 Task: Open a blank google sheet and write heading  Quantum Sales. Add 10 people name  'William Wilson, Isabella Robinson, James Taylor, Charlotte Clark, Michael Walker, Amelia Wright, Matthew Turner, Harper Hall, Joseph Phillips, Abigail Adams'Item code in between  1001-1098. Product range in between  5000-20000. Add Products   Calvin Klein, Tommy Hilfiger T-shirt, Armani Bag, Burberry Shoe, Levi's T-shirt, Under Armour, Vans Shoe, Converse Shoe, Timberland Shoe, Skechers Shoe.Choose quantity  5 to 10 commission 2 percent Total Add Amount. Save page  Quantum Sales log   book
Action: Mouse moved to (374, 147)
Screenshot: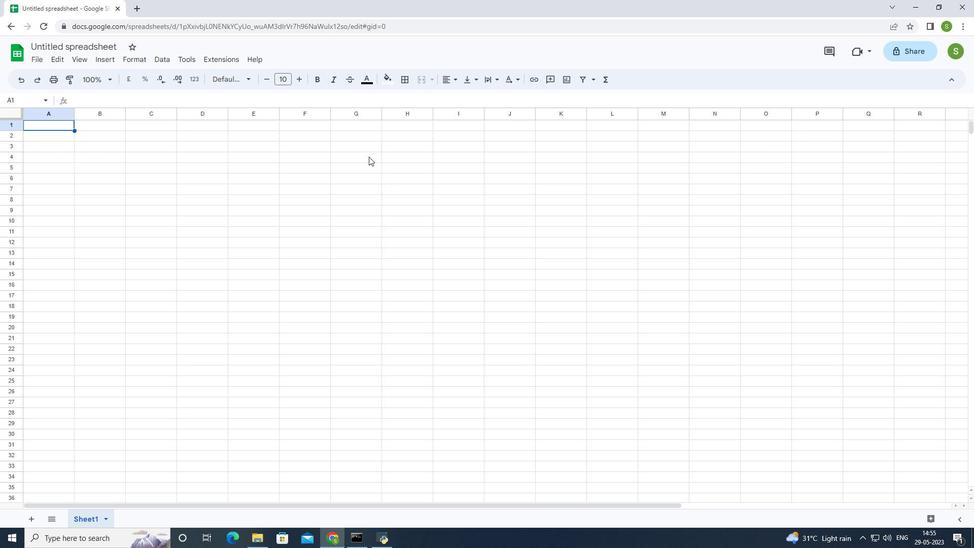 
Action: Mouse pressed left at (374, 147)
Screenshot: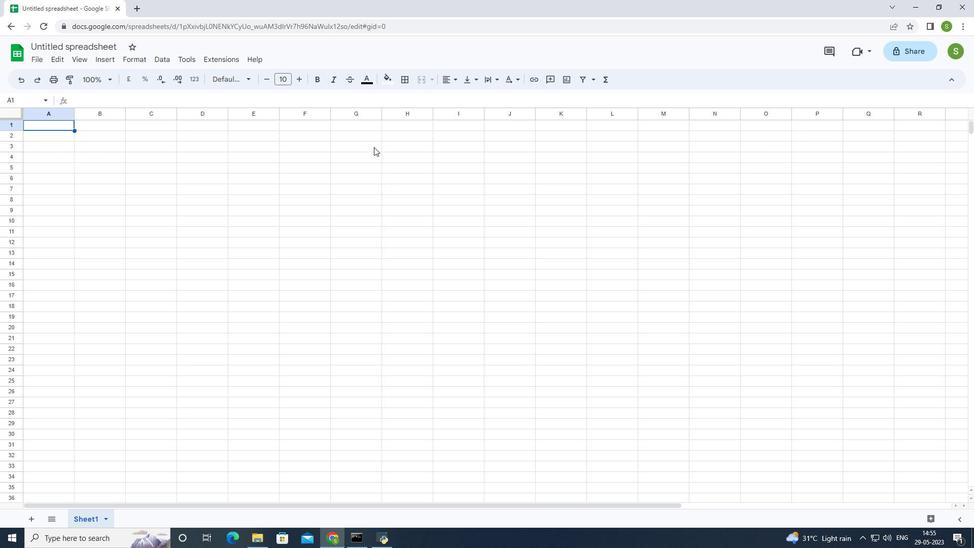 
Action: Mouse moved to (377, 141)
Screenshot: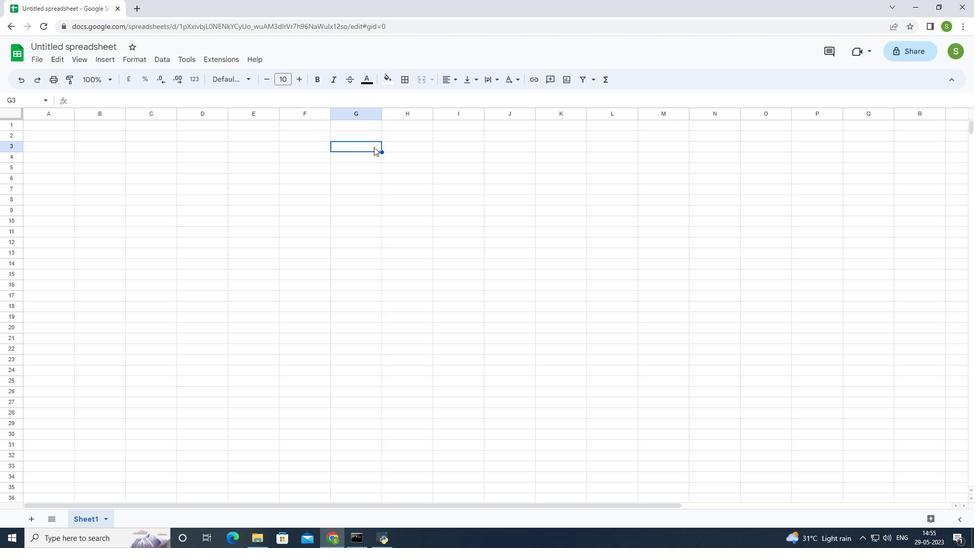
Action: Key pressed <Key.shift>Quantum<Key.space><Key.shift>Sales
Screenshot: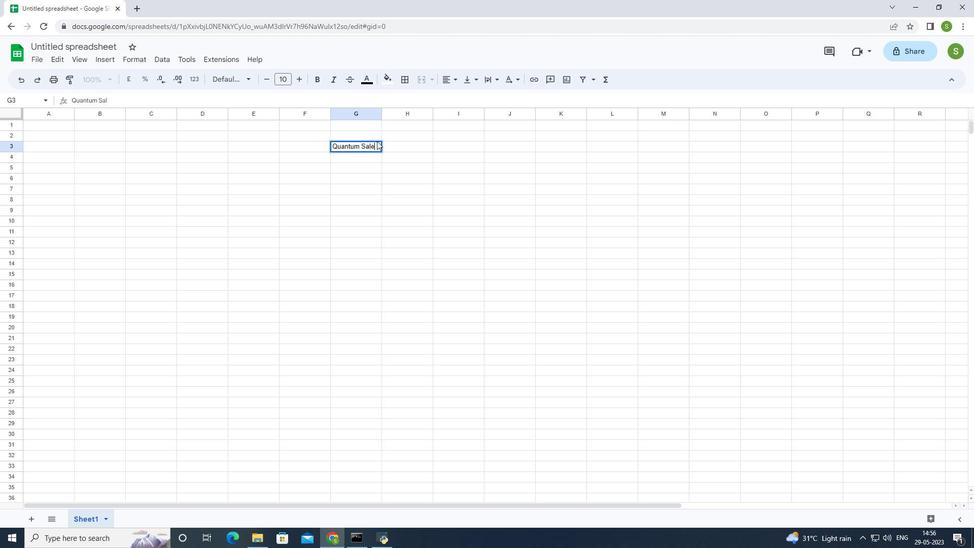 
Action: Mouse moved to (250, 159)
Screenshot: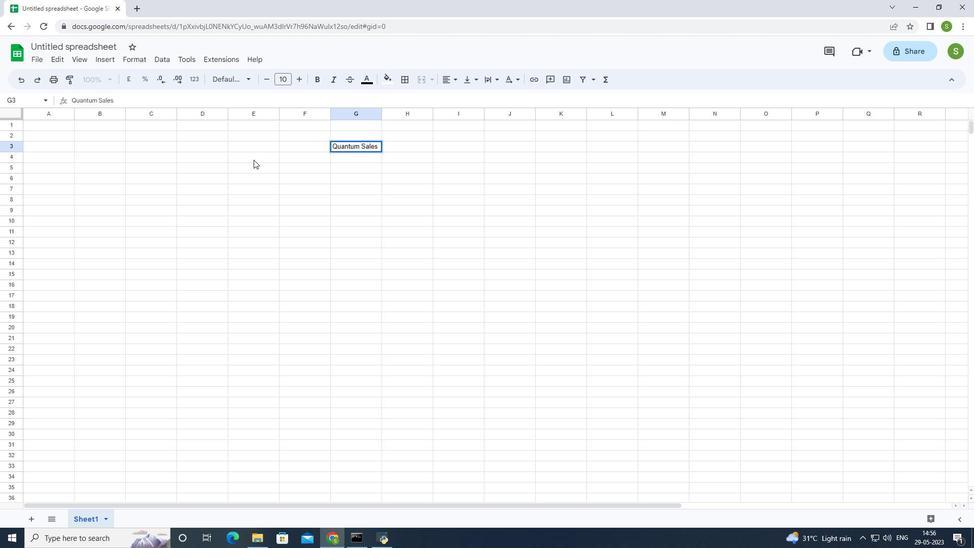 
Action: Mouse pressed left at (250, 159)
Screenshot: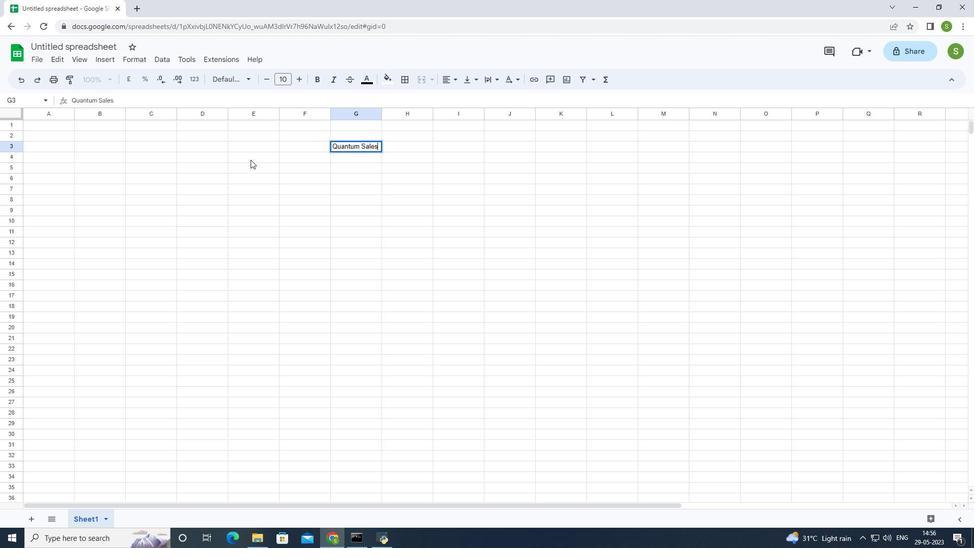 
Action: Mouse moved to (271, 160)
Screenshot: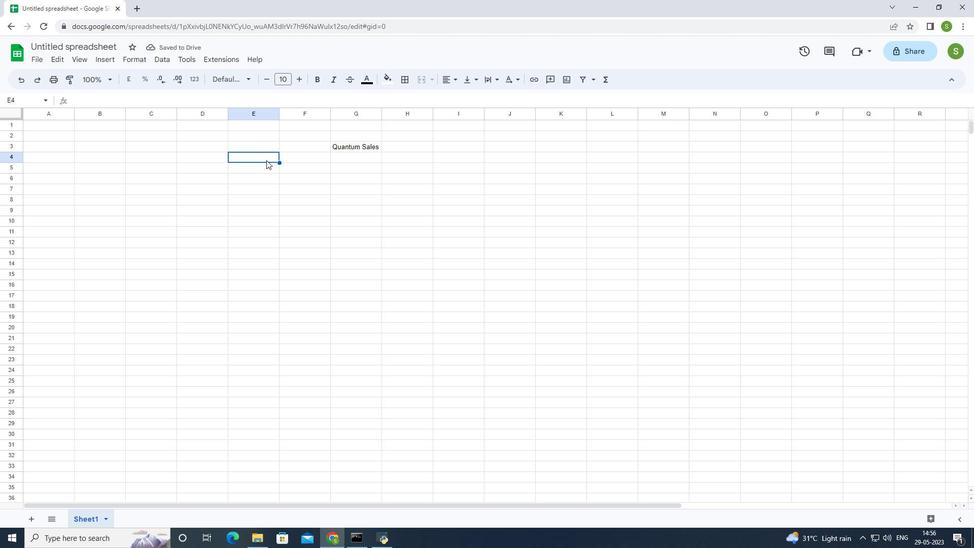 
Action: Key pressed <Key.shift>Na,<Key.backspace>me<Key.enter><Key.shift>William<Key.space><Key.shift>Wilson<Key.enter><Key.shift><Key.shift><Key.shift><Key.shift><Key.shift><Key.shift><Key.shift><Key.shift><Key.shift><Key.shift><Key.shift><Key.shift><Key.shift>Isabella<Key.space><Key.shift>Robinson<Key.enter><Key.shift><Key.shift><Key.shift><Key.shift><Key.shift><Key.shift><Key.shift>James<Key.space><Key.shift>Taylor<Key.enter><Key.shift>Charlotte<Key.space><Key.shift>Clark<Key.enter><Key.shift>Michael<Key.space><Key.shift>walker<Key.enter><Key.shift><Key.shift><Key.shift><Key.shift><Key.shift><Key.shift><Key.shift><Key.shift><Key.shift><Key.shift><Key.shift><Key.shift><Key.shift><Key.shift><Key.shift><Key.shift><Key.shift><Key.shift><Key.shift><Key.shift><Key.shift><Key.shift><Key.shift><Key.shift><Key.shift><Key.shift><Key.shift><Key.shift><Key.shift><Key.shift>Amelia<Key.space><Key.shift>wright<Key.enter><Key.space><Key.shift>Mattew<Key.space><Key.shift>Turner<Key.enter><Key.shift>Harper<Key.space><Key.shift>hall<Key.enter><Key.shift>Joseph<Key.space><Key.shift>Philo<Key.backspace>lips<Key.enter><Key.shift><Key.shift><Key.shift>Abigail<Key.space><Key.shift>Adams
Screenshot: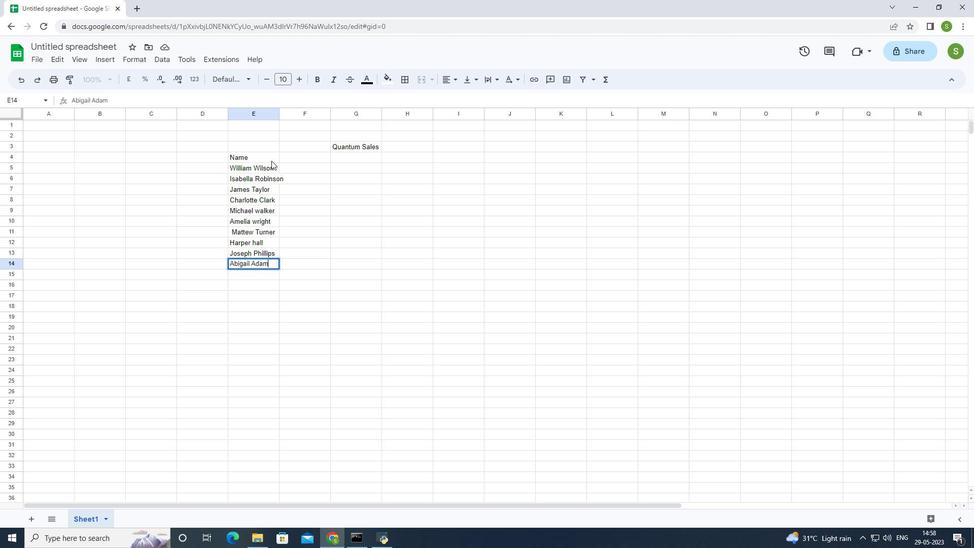 
Action: Mouse moved to (316, 155)
Screenshot: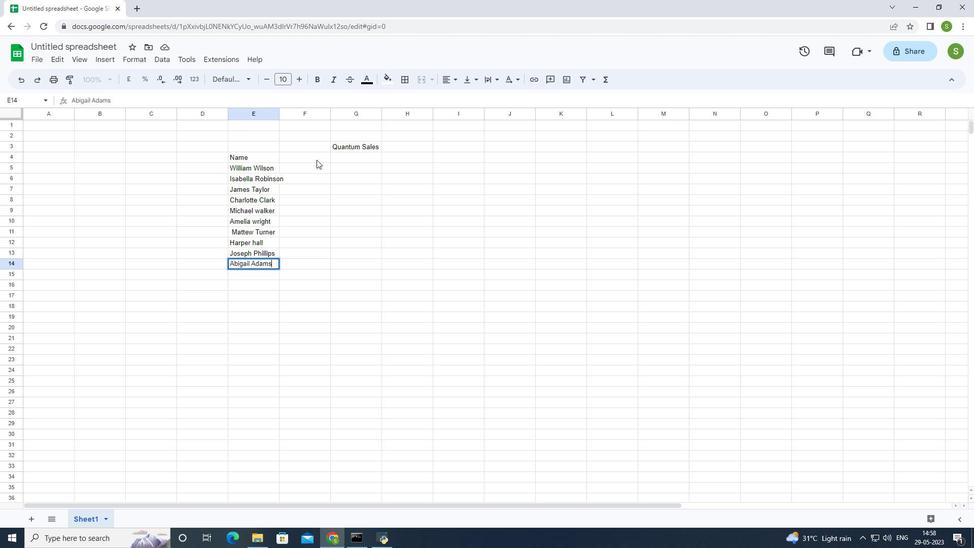 
Action: Mouse pressed left at (316, 155)
Screenshot: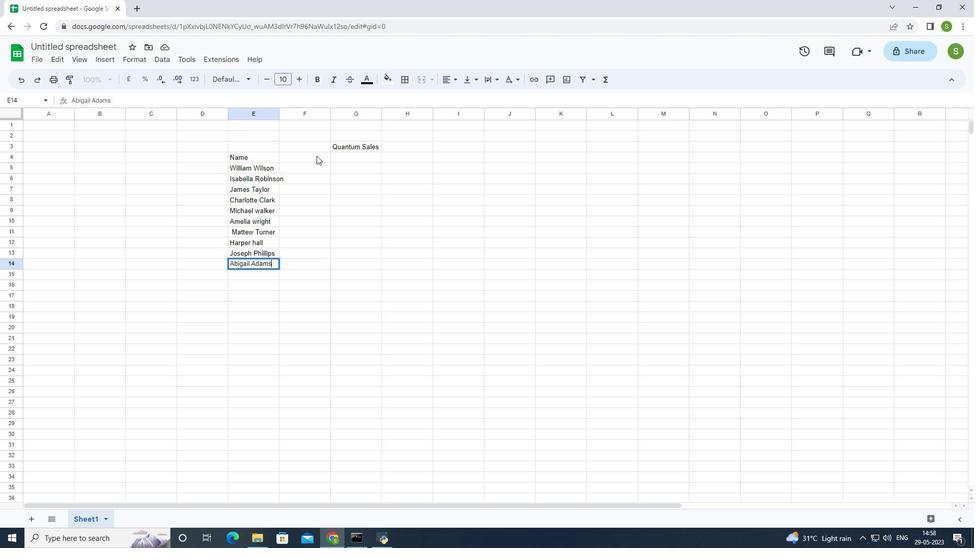 
Action: Mouse moved to (352, 157)
Screenshot: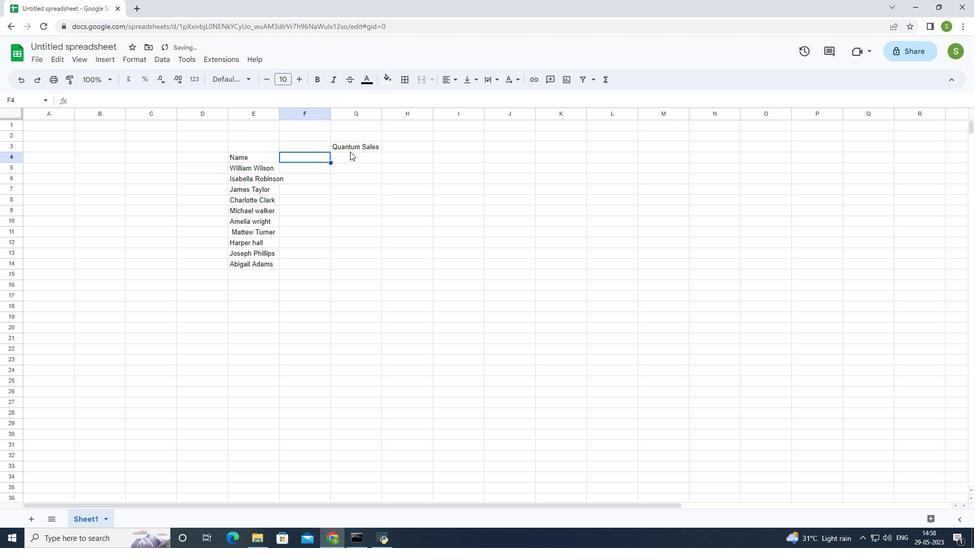 
Action: Key pressed <Key.shift><Key.shift>Iteams<Key.enter>1000<Key.backspace>1<Key.enter>1068<Key.backspace><Key.backspace>67<Key.enter>1088<Key.enter>1087<Key.enter>1065<Key.enter>1045<Key.enter>1047<Key.enter>1076<Key.enter>15<Key.backspace>088<Key.enter>1098<Key.enter>
Screenshot: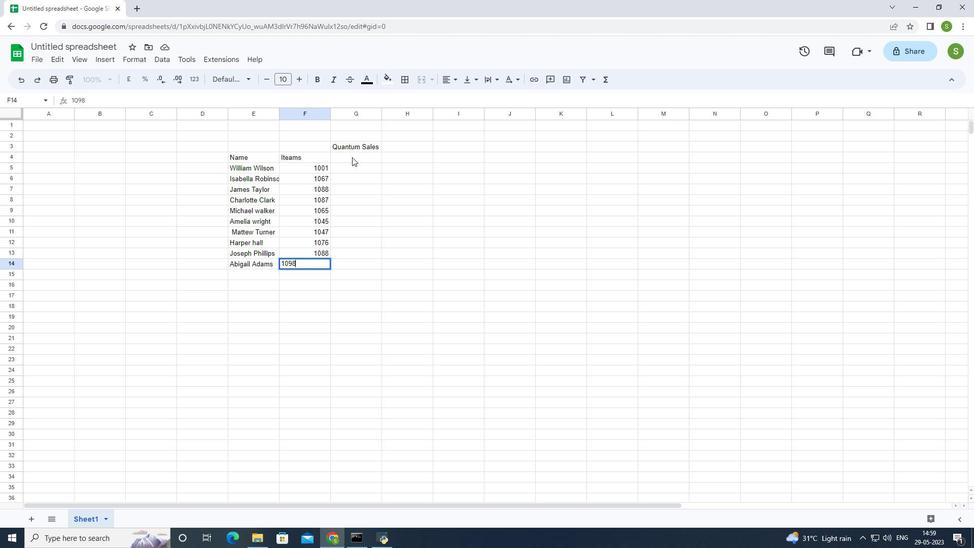 
Action: Mouse moved to (339, 155)
Screenshot: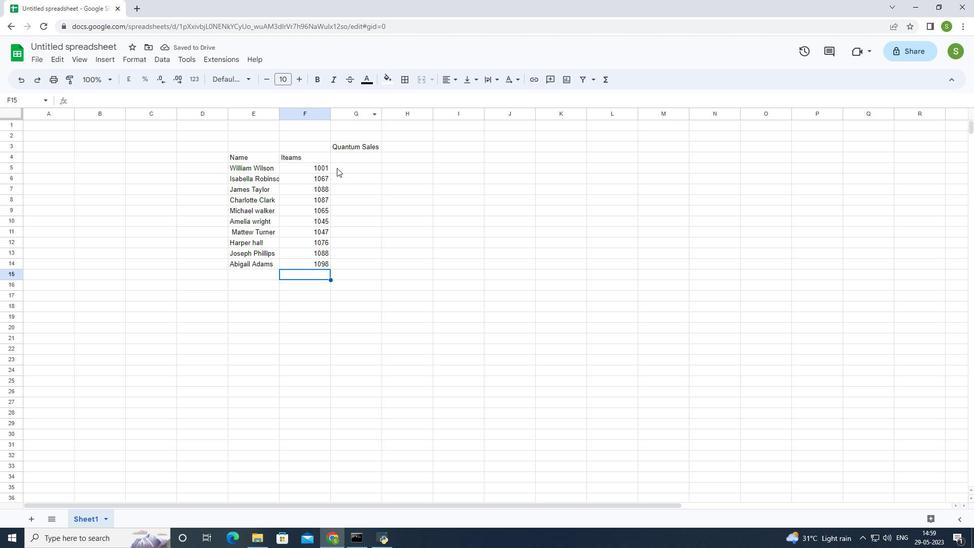 
Action: Mouse pressed left at (339, 155)
Screenshot: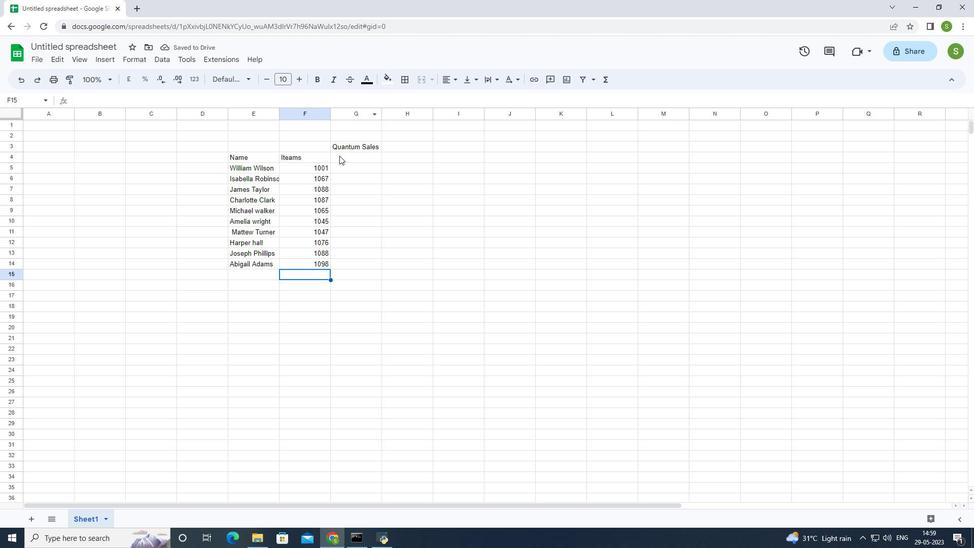 
Action: Mouse moved to (373, 151)
Screenshot: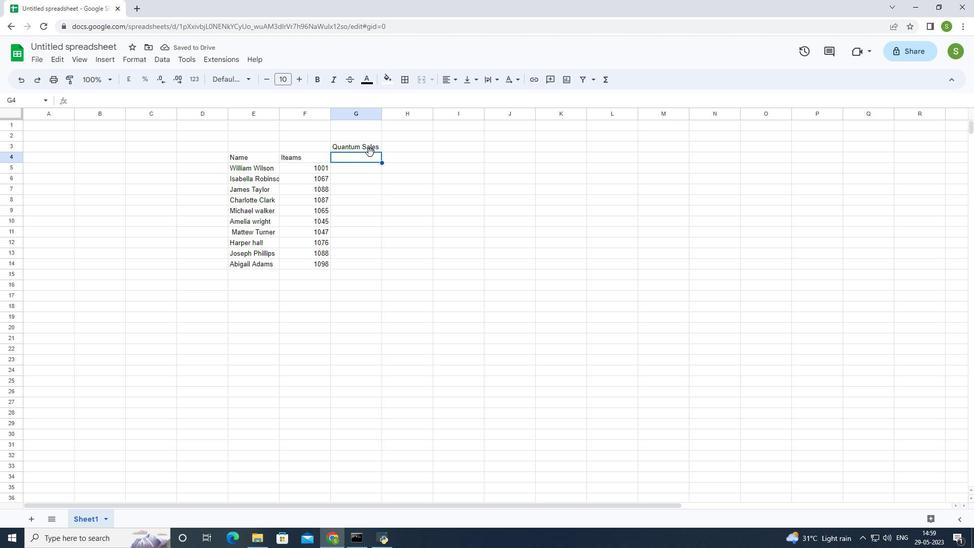 
Action: Key pressed <Key.shift>Product<Key.space><Key.shift>Range<Key.enter>5000<Key.enter>9000<Key.enter>5678<Key.enter>8765<Key.enter>9766<Key.enter>
Screenshot: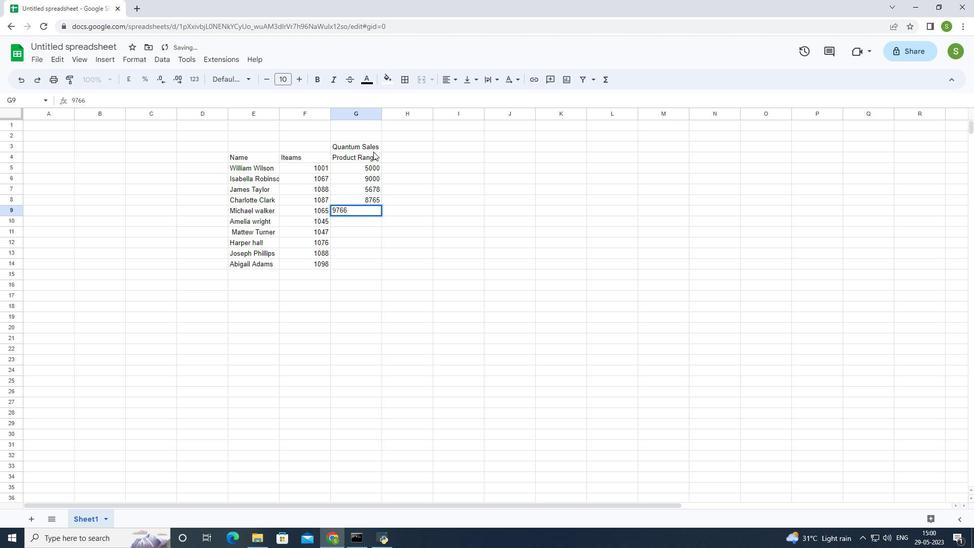 
Action: Mouse moved to (373, 204)
Screenshot: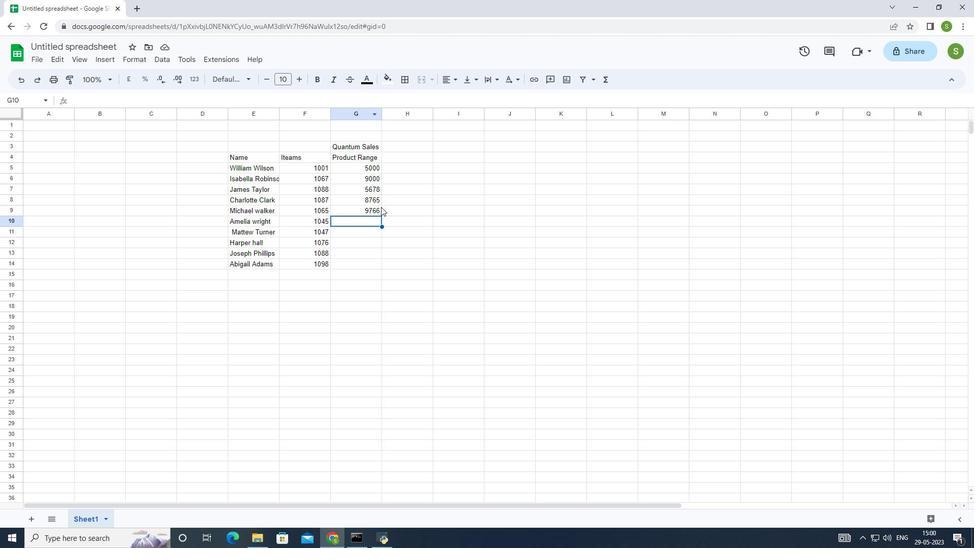 
Action: Key pressed 8
Screenshot: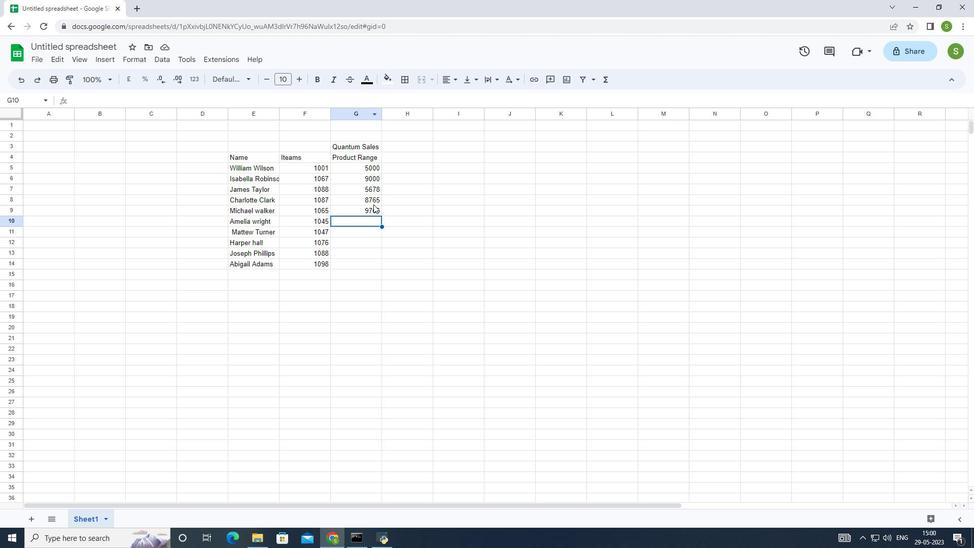 
Action: Mouse moved to (373, 204)
Screenshot: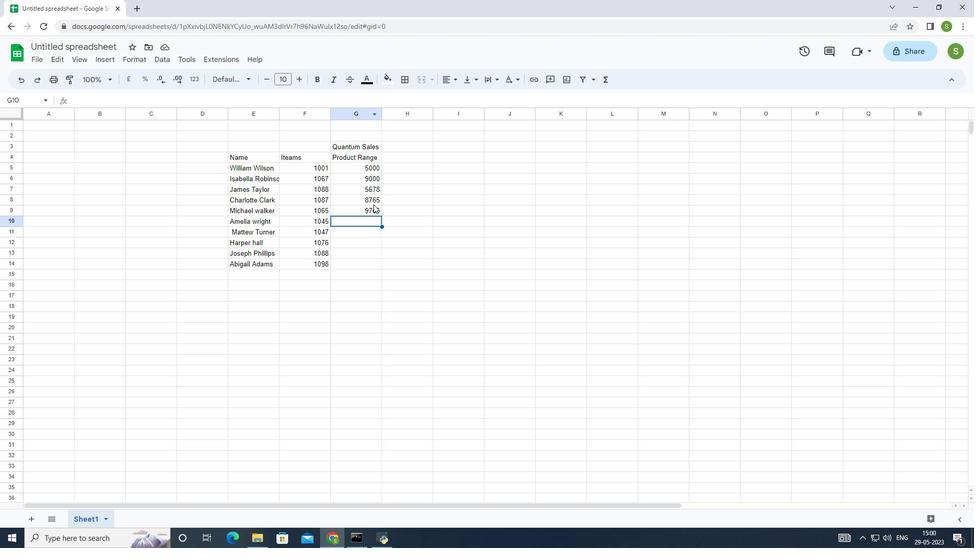 
Action: Key pressed 8
Screenshot: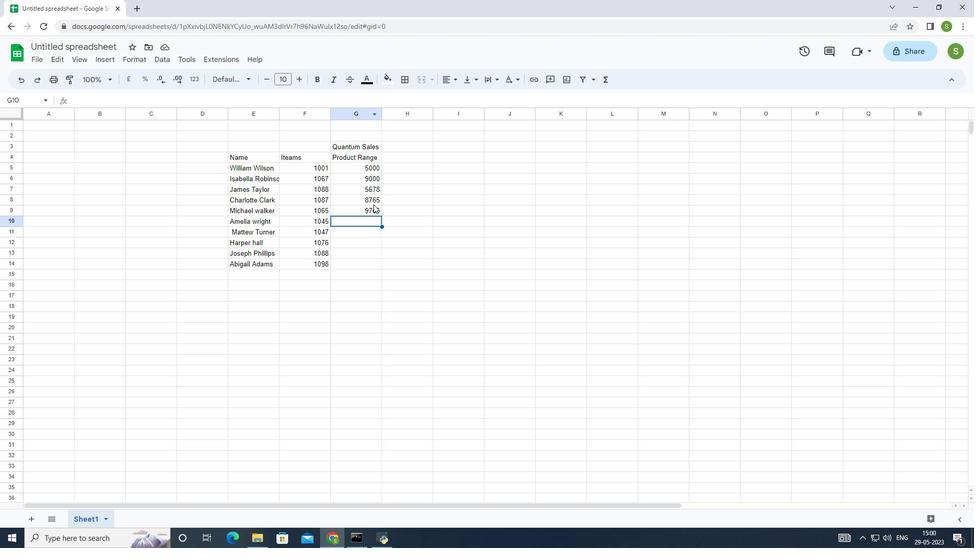
Action: Mouse moved to (373, 208)
Screenshot: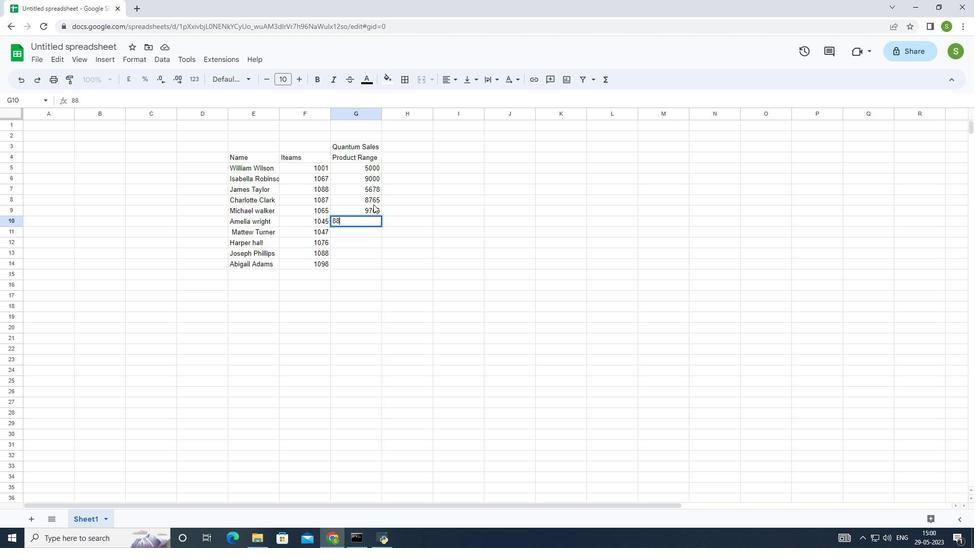 
Action: Key pressed 8
Screenshot: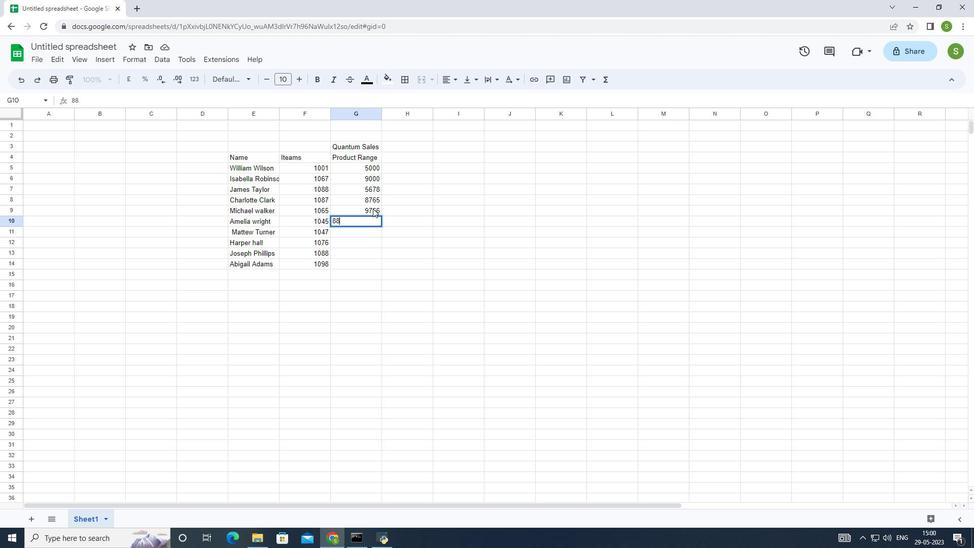 
Action: Mouse moved to (361, 245)
Screenshot: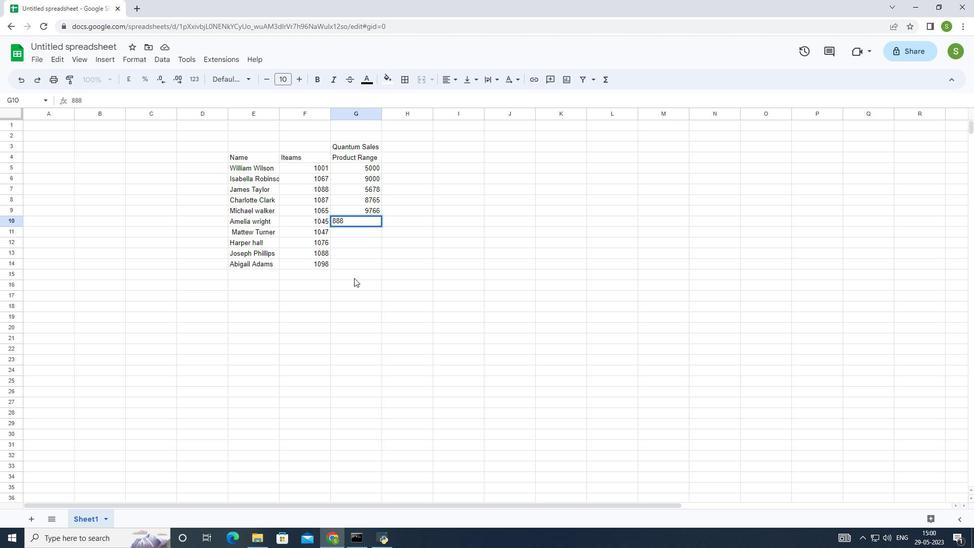 
Action: Key pressed <Key.enter>
Screenshot: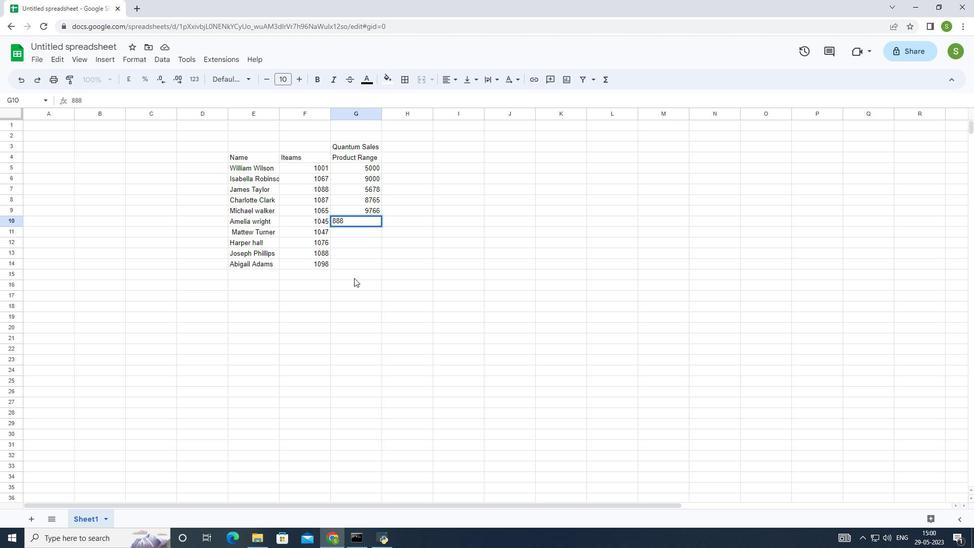 
Action: Mouse moved to (364, 218)
Screenshot: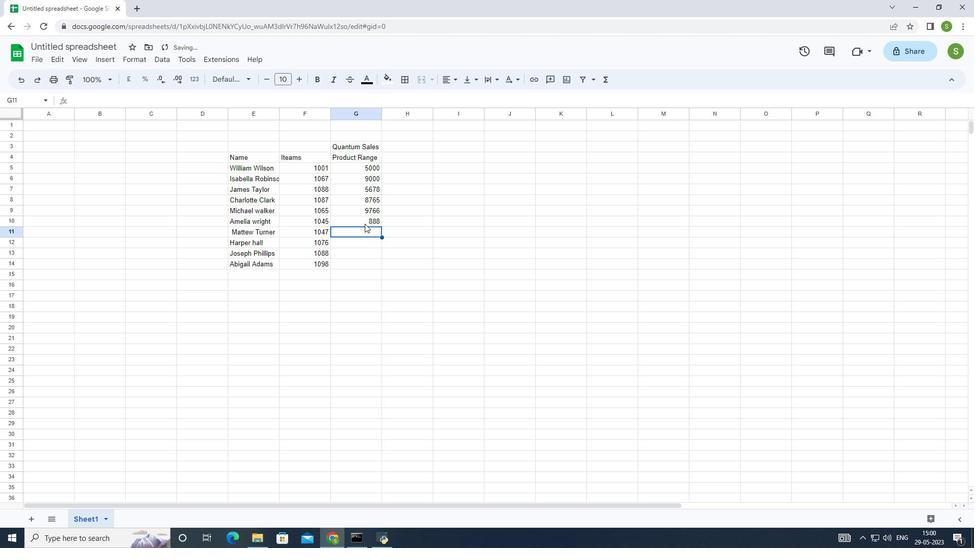
Action: Mouse pressed left at (364, 218)
Screenshot: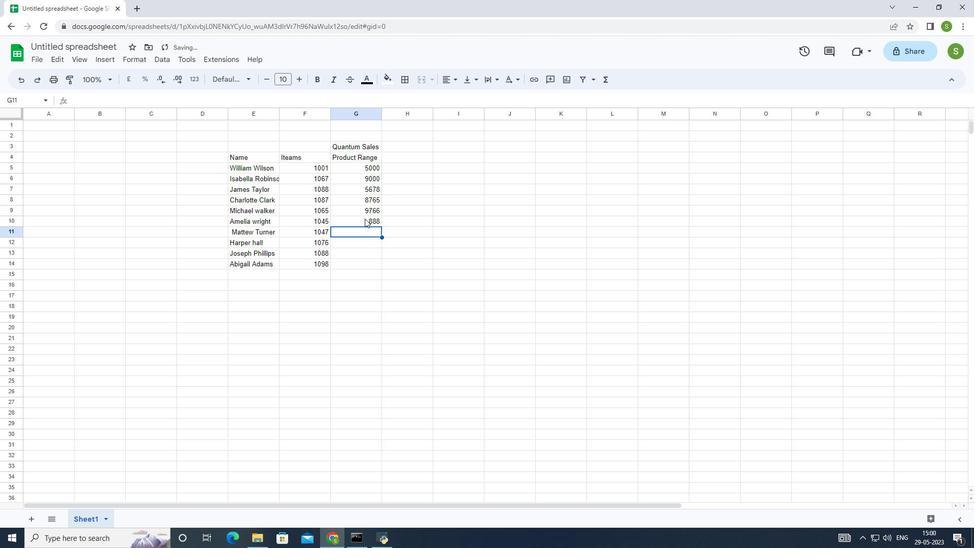
Action: Mouse moved to (369, 223)
Screenshot: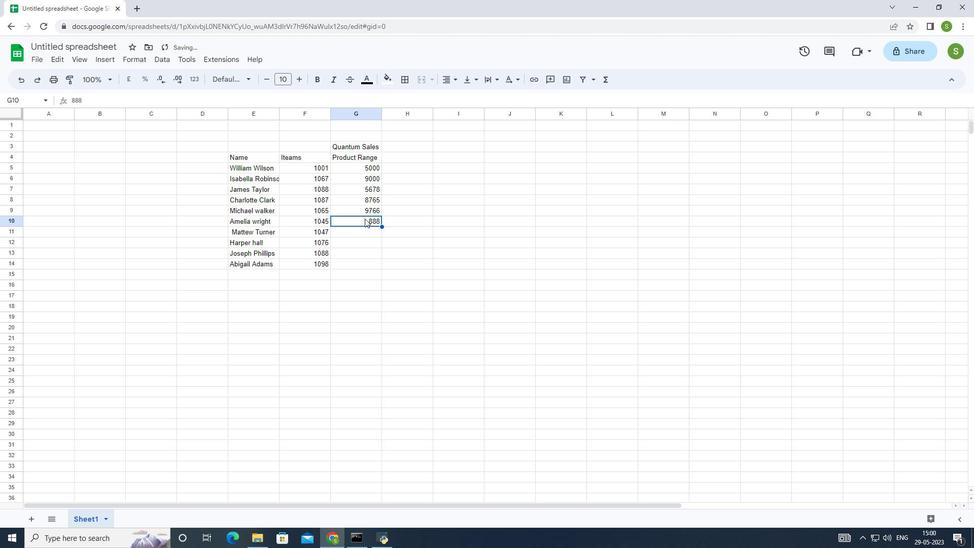 
Action: Key pressed 8888<Key.enter>
Screenshot: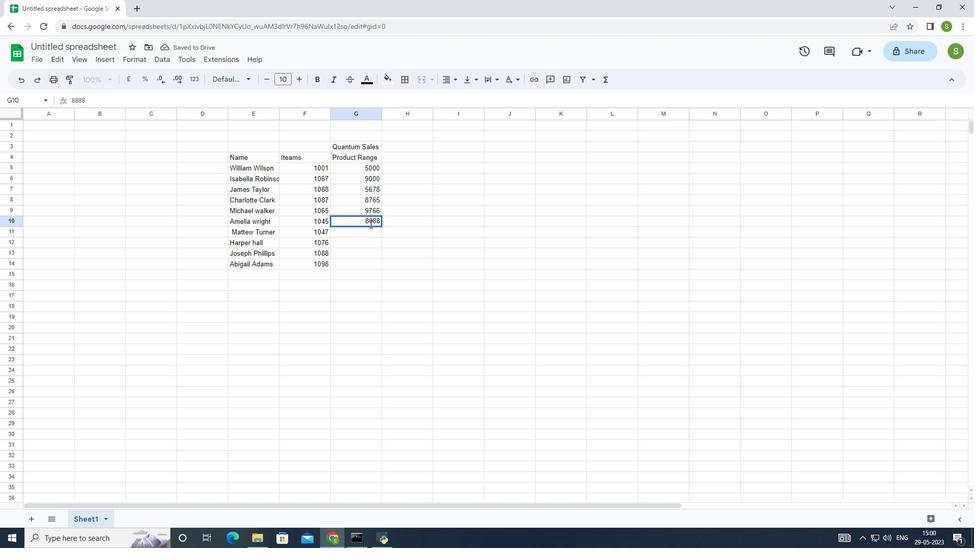 
Action: Mouse moved to (352, 231)
Screenshot: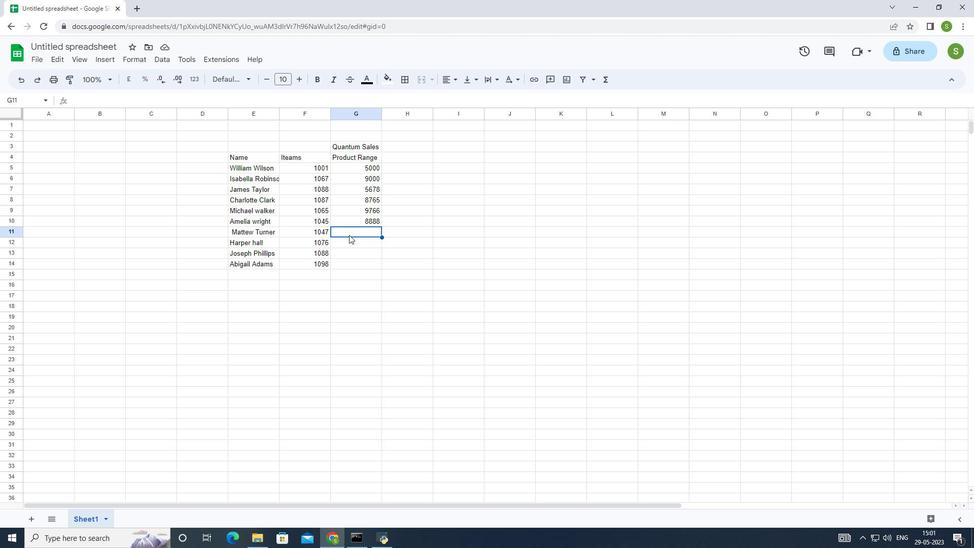 
Action: Mouse pressed left at (352, 231)
Screenshot: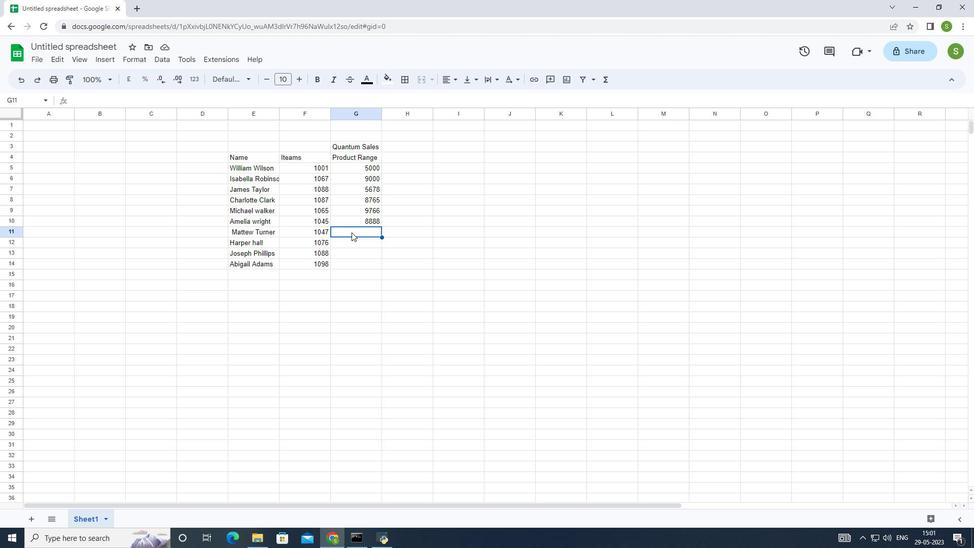 
Action: Mouse moved to (334, 266)
Screenshot: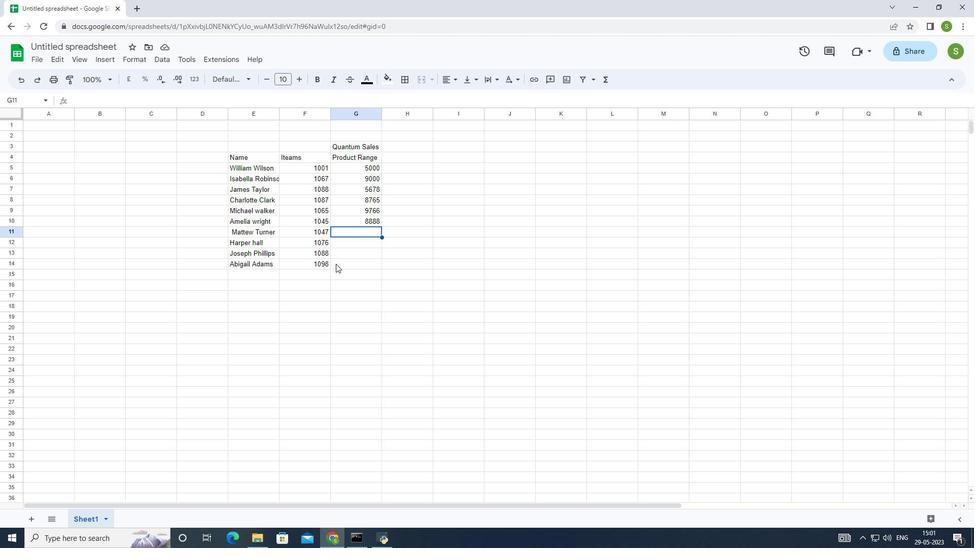 
Action: Key pressed 9
Screenshot: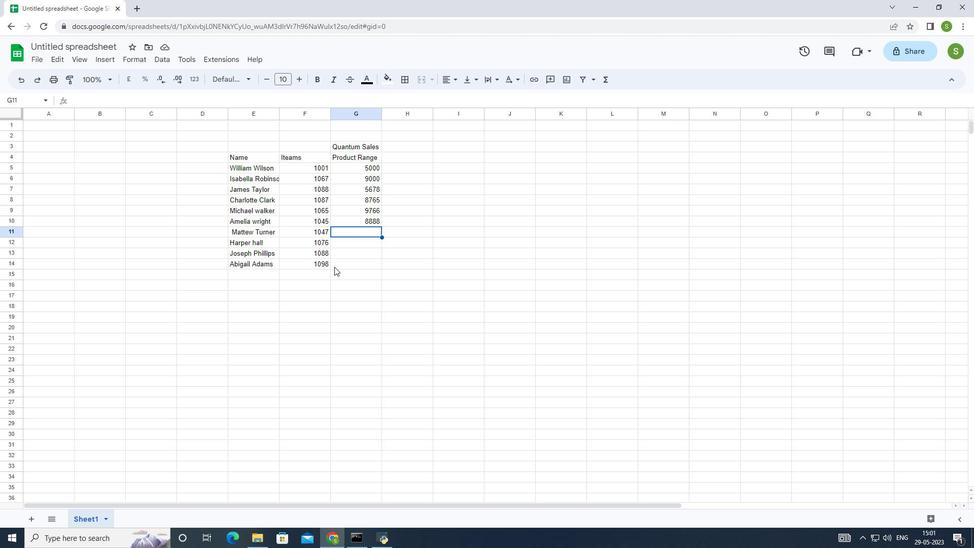 
Action: Mouse moved to (333, 267)
Screenshot: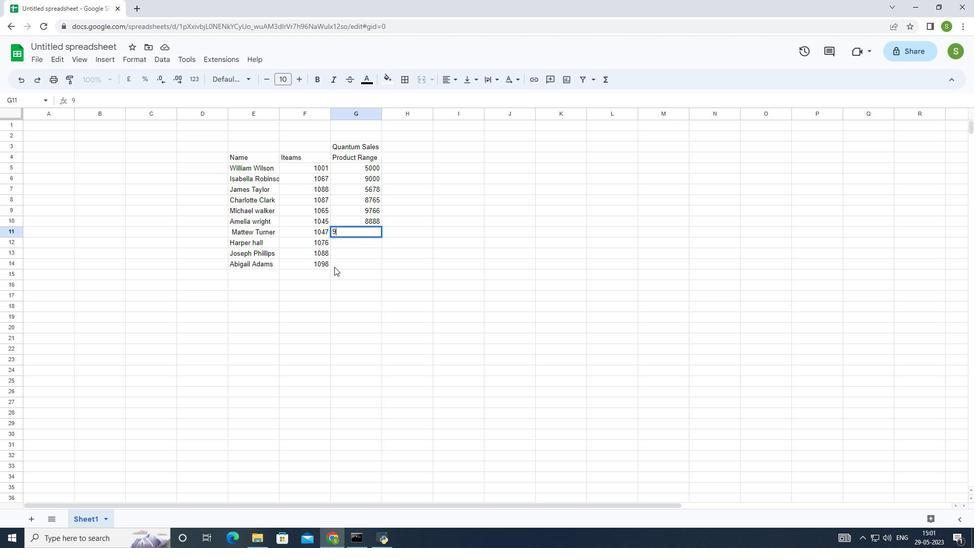 
Action: Key pressed 8
Screenshot: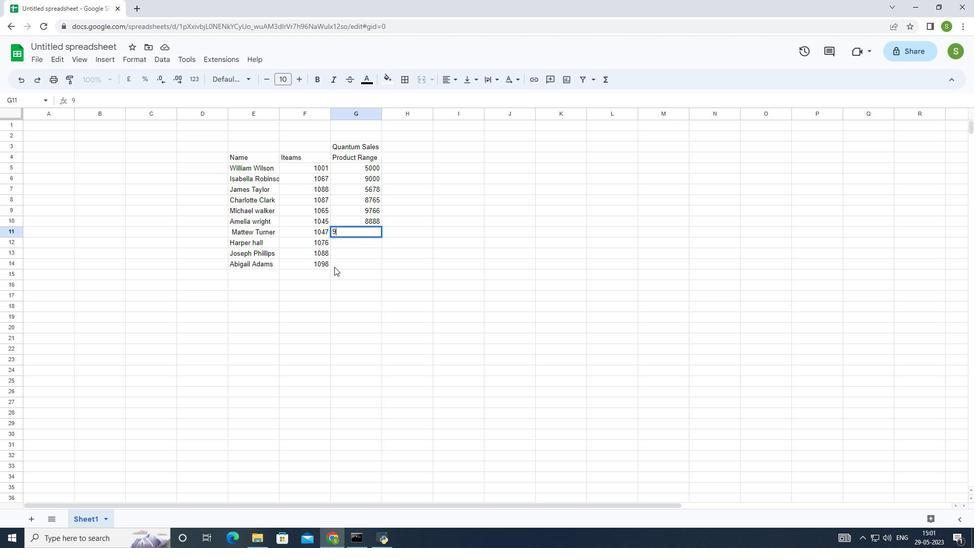 
Action: Mouse moved to (332, 267)
Screenshot: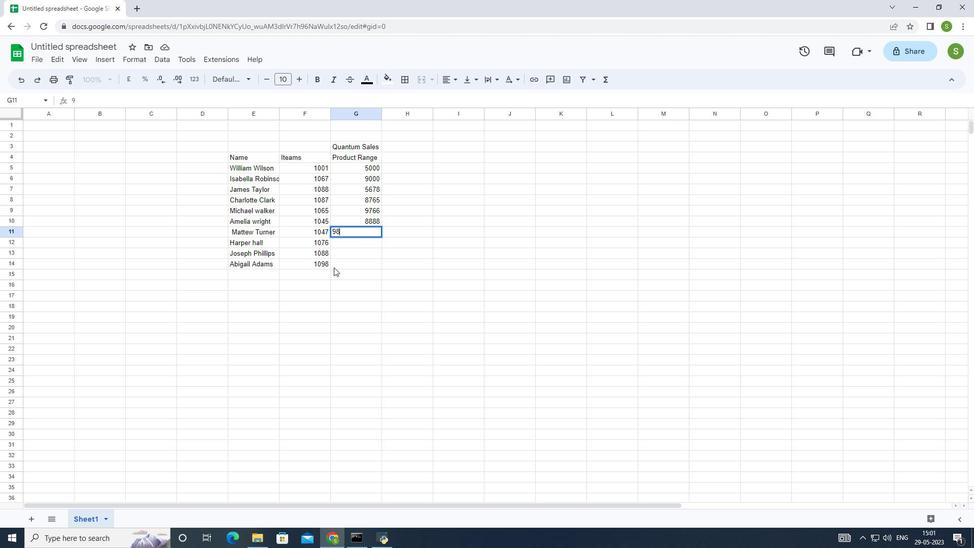 
Action: Key pressed 7
Screenshot: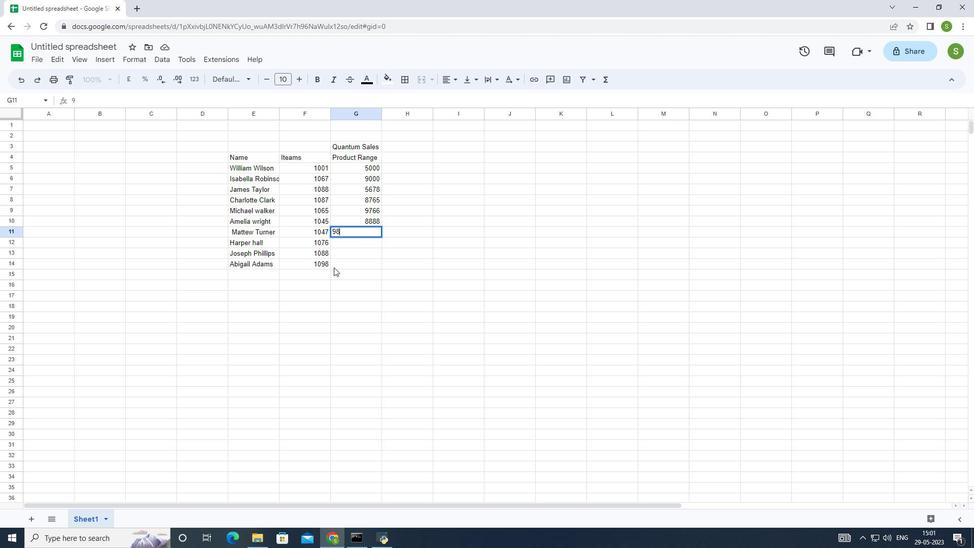 
Action: Mouse moved to (332, 269)
Screenshot: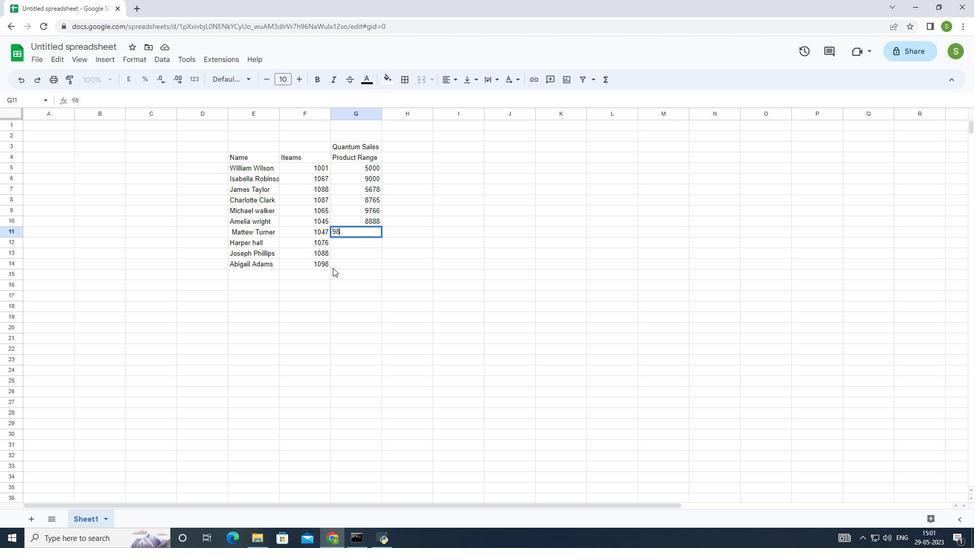 
Action: Key pressed 6
Screenshot: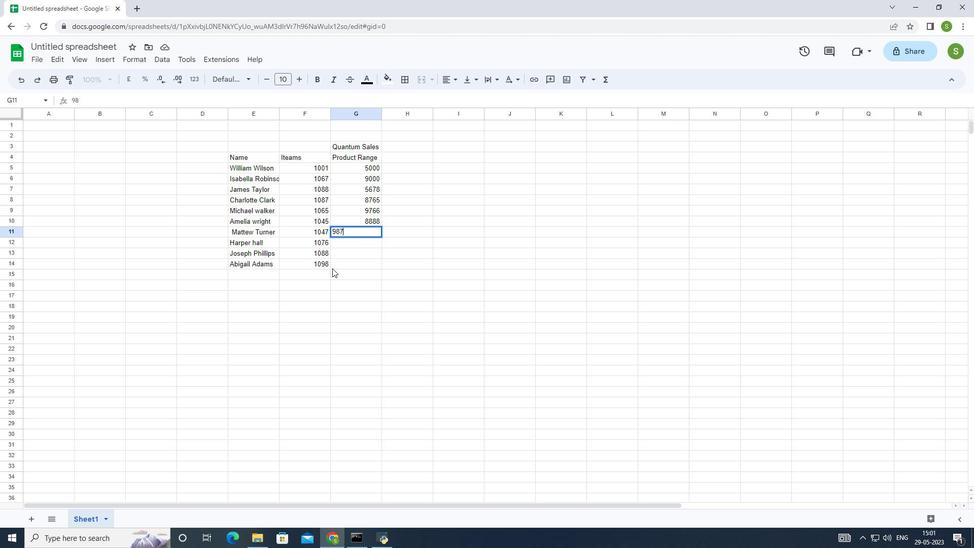 
Action: Mouse moved to (331, 263)
Screenshot: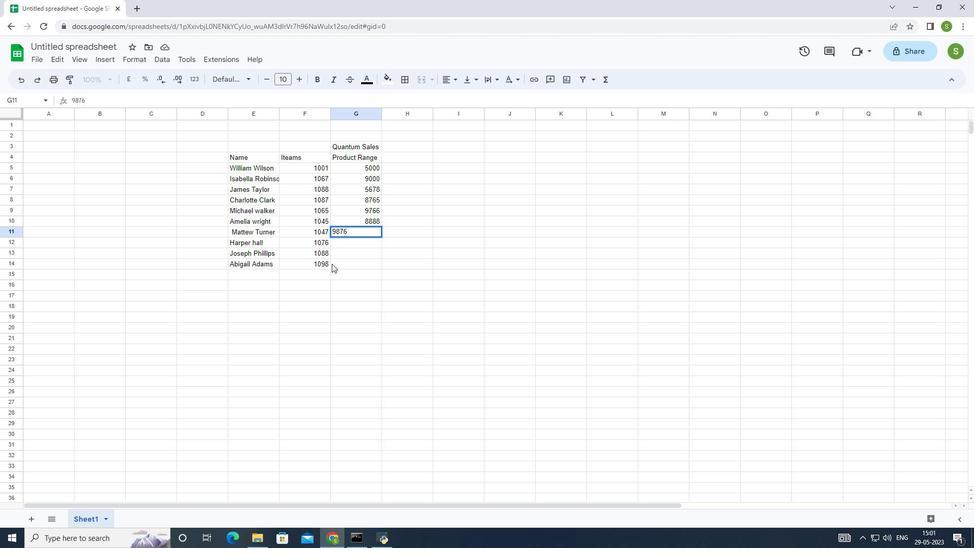 
Action: Key pressed <Key.enter>
Screenshot: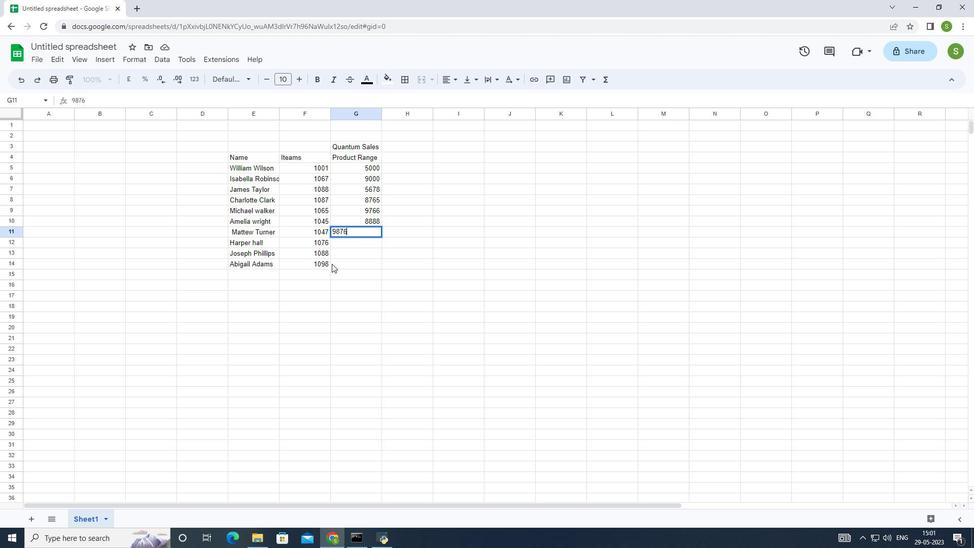 
Action: Mouse moved to (325, 276)
Screenshot: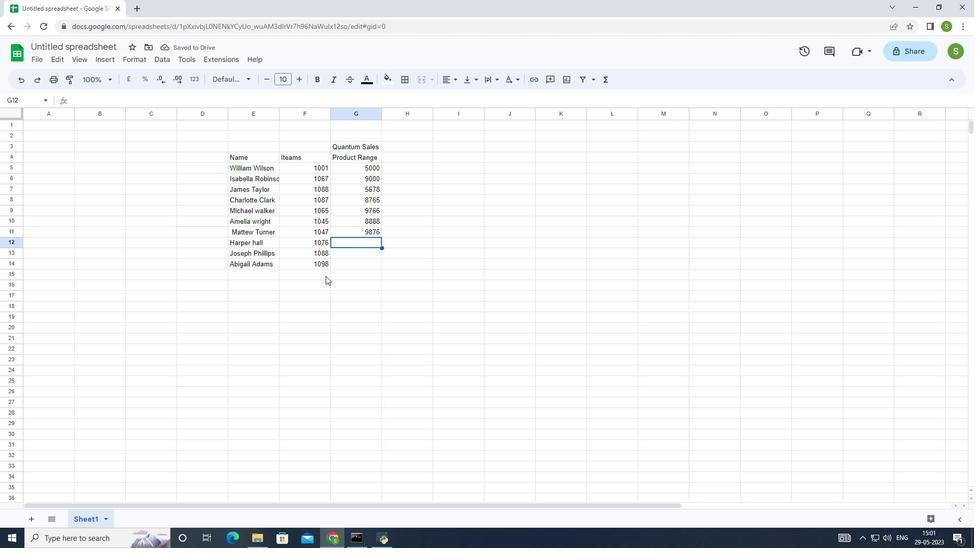 
Action: Key pressed 10
Screenshot: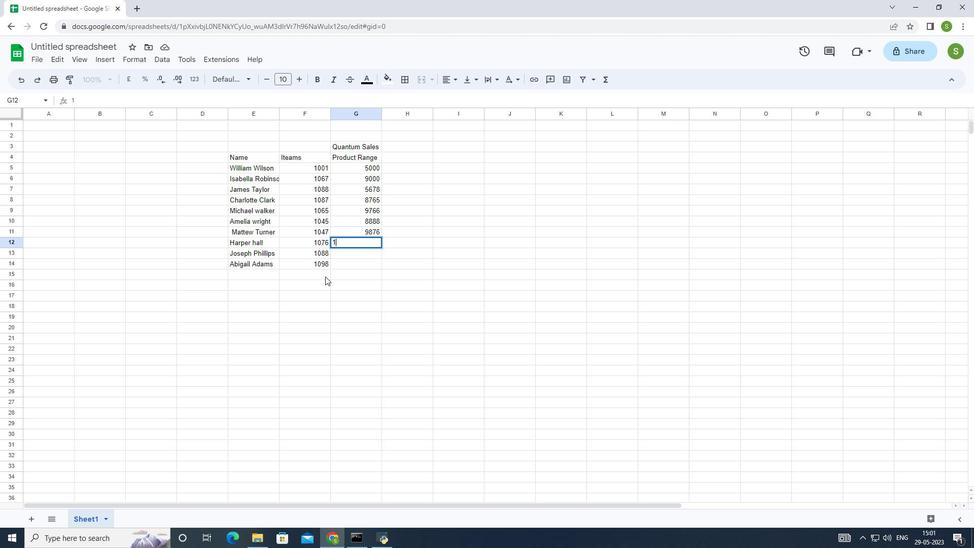 
Action: Mouse moved to (324, 277)
Screenshot: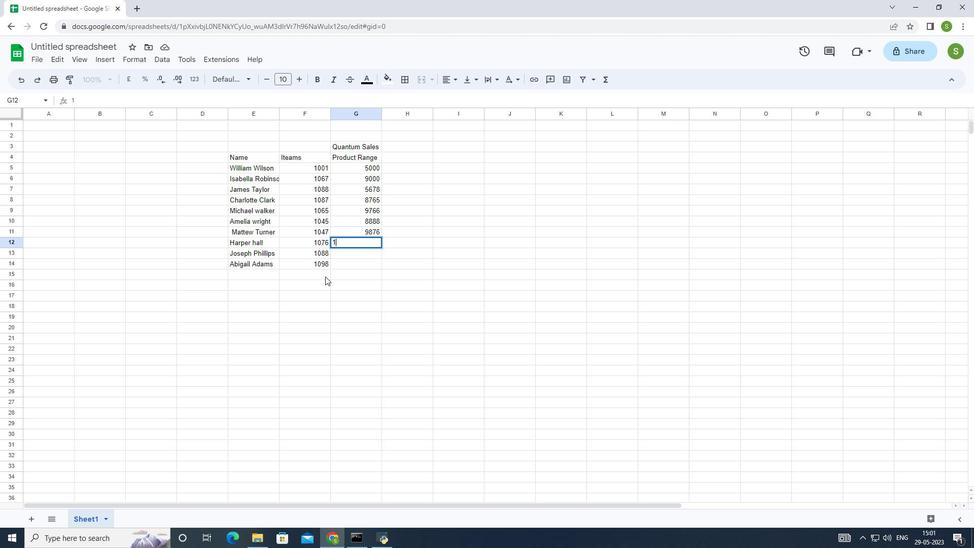 
Action: Key pressed 00
Screenshot: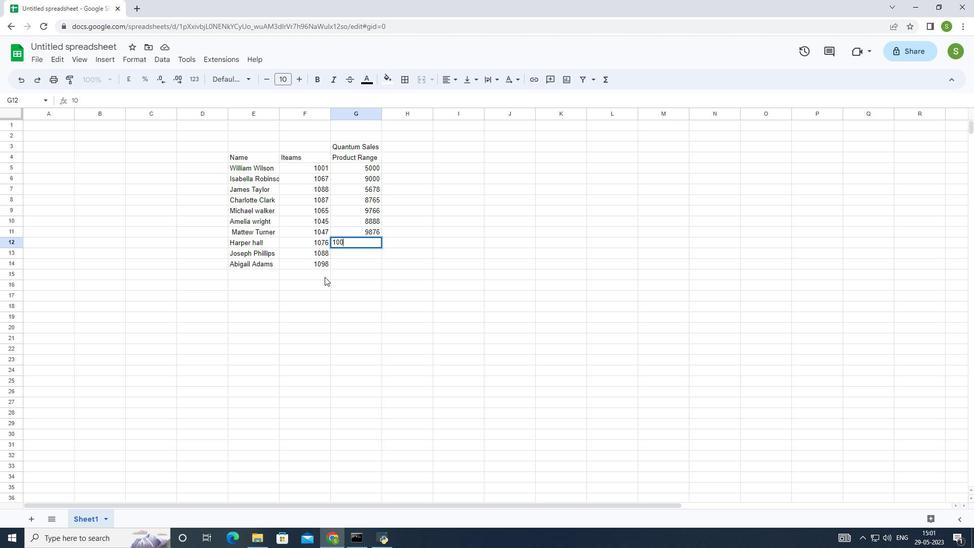 
Action: Mouse moved to (324, 277)
Screenshot: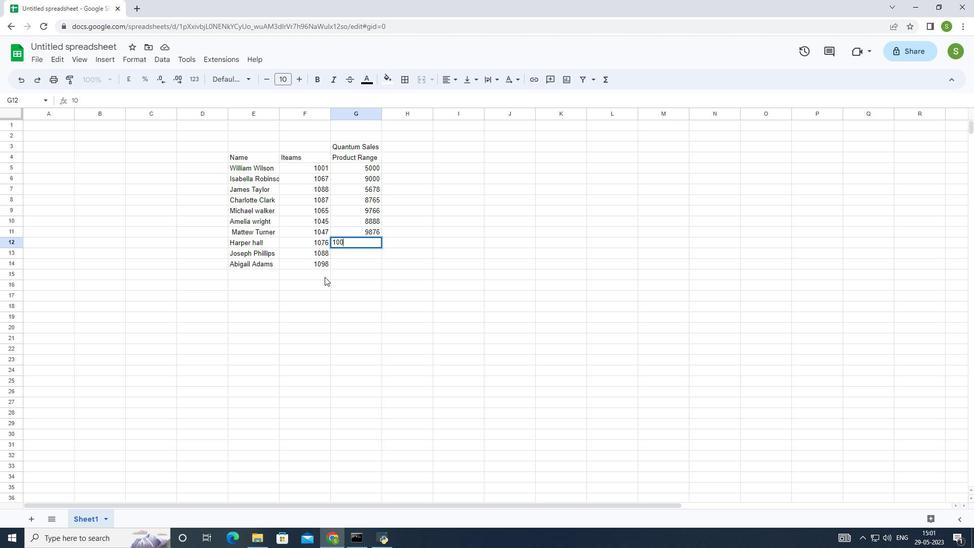 
Action: Key pressed 0
Screenshot: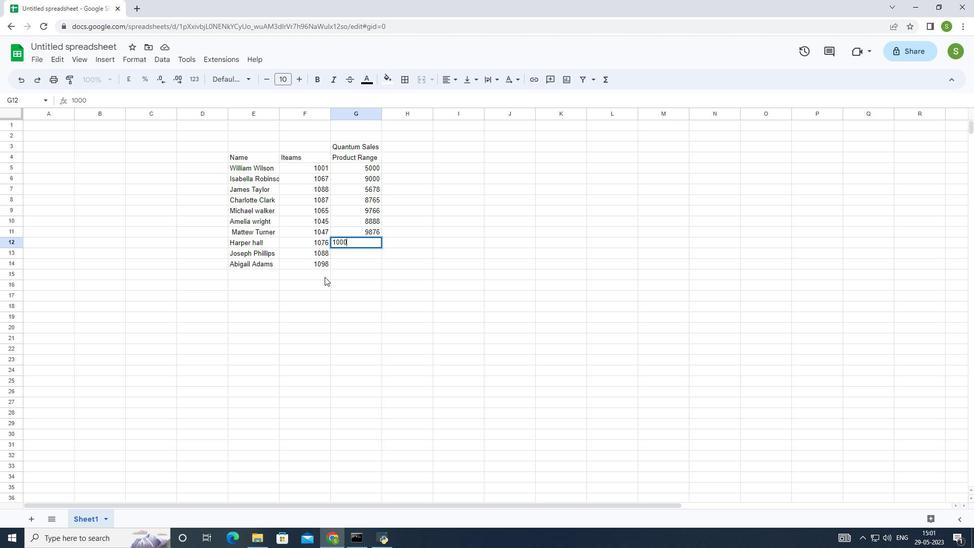 
Action: Mouse moved to (323, 279)
Screenshot: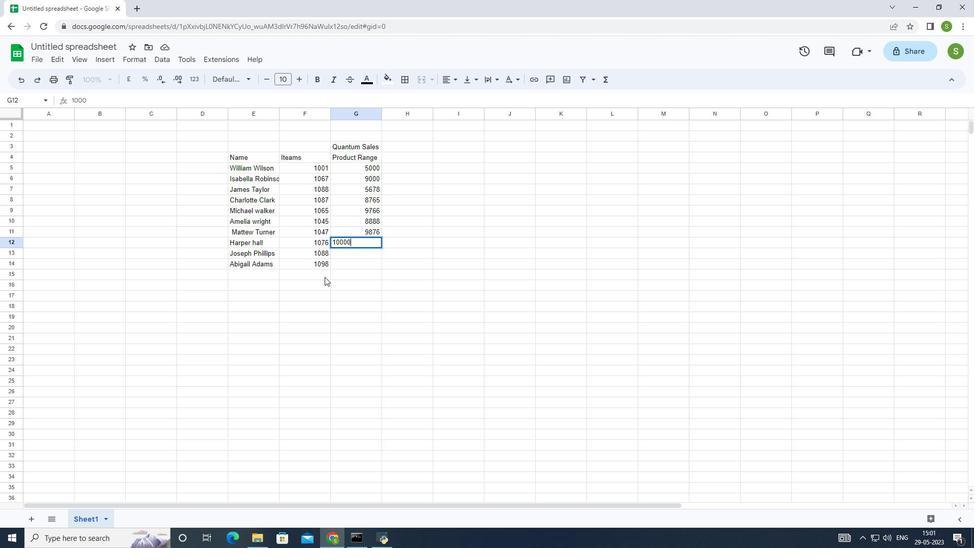 
Action: Key pressed <Key.enter>789
Screenshot: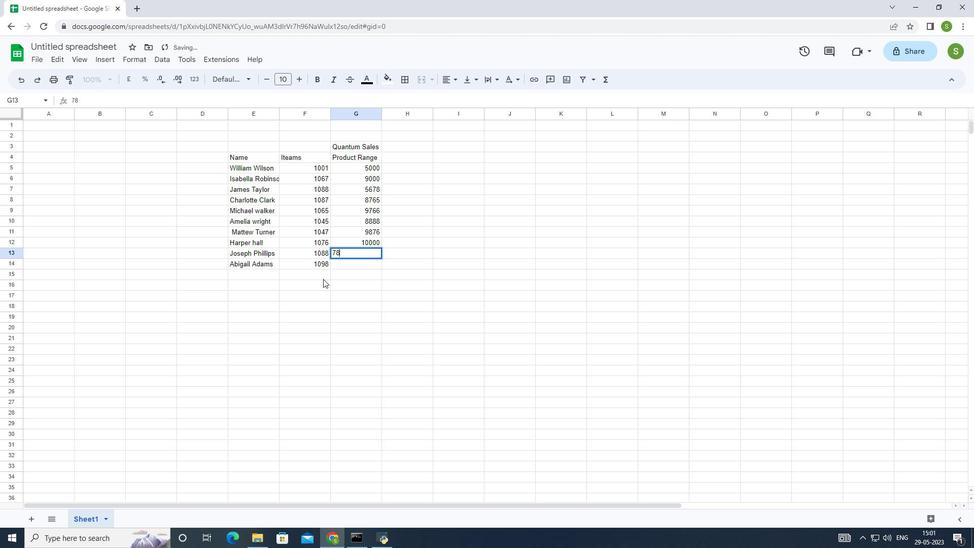 
Action: Mouse moved to (323, 279)
Screenshot: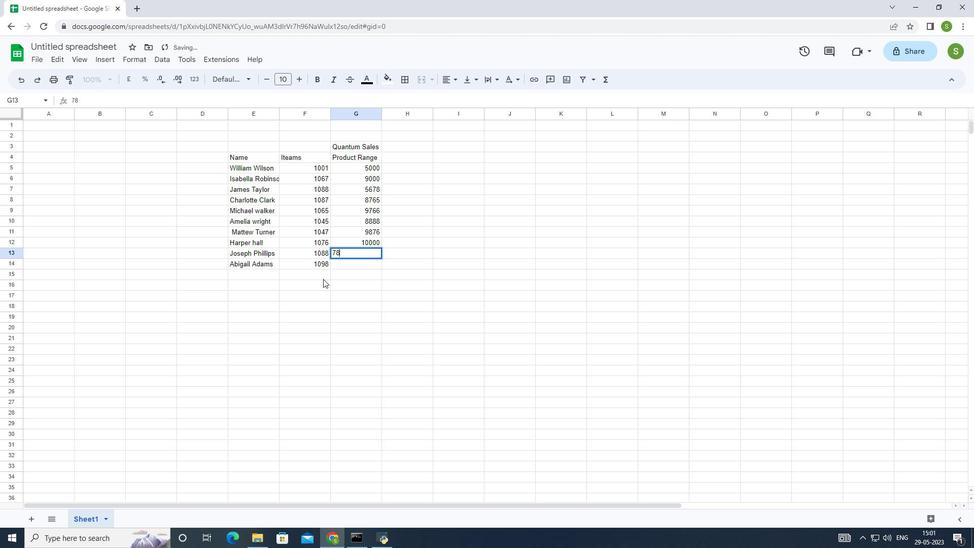 
Action: Key pressed 0<Key.enter>2
Screenshot: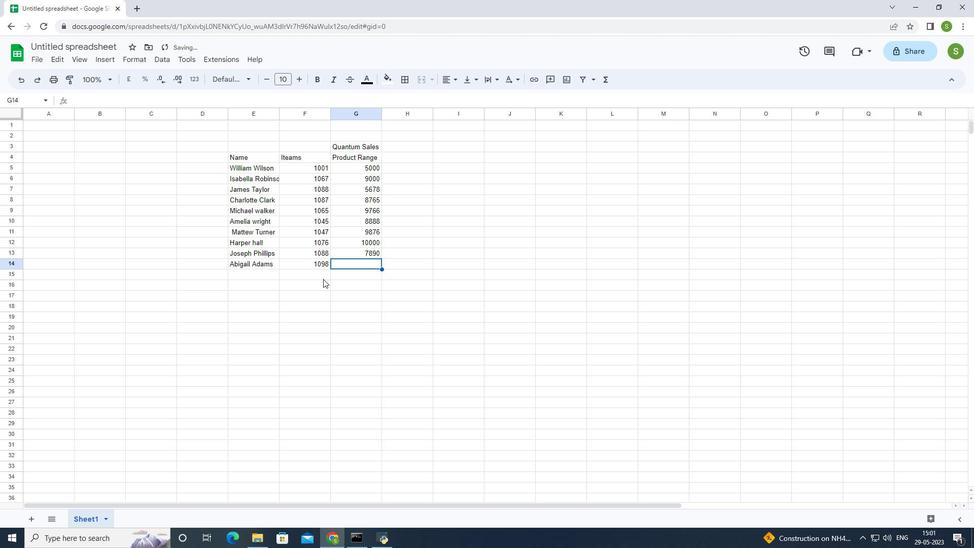 
Action: Mouse moved to (321, 281)
Screenshot: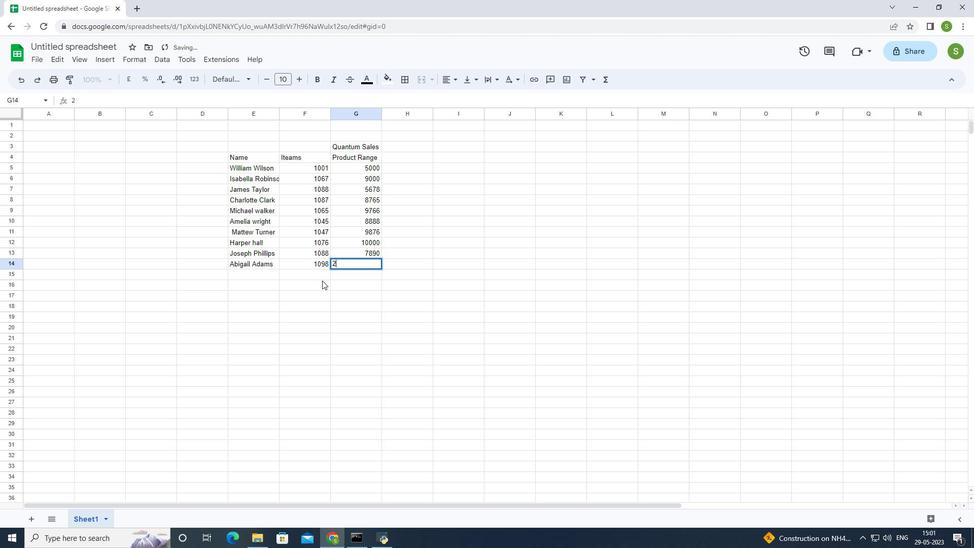 
Action: Key pressed 0
Screenshot: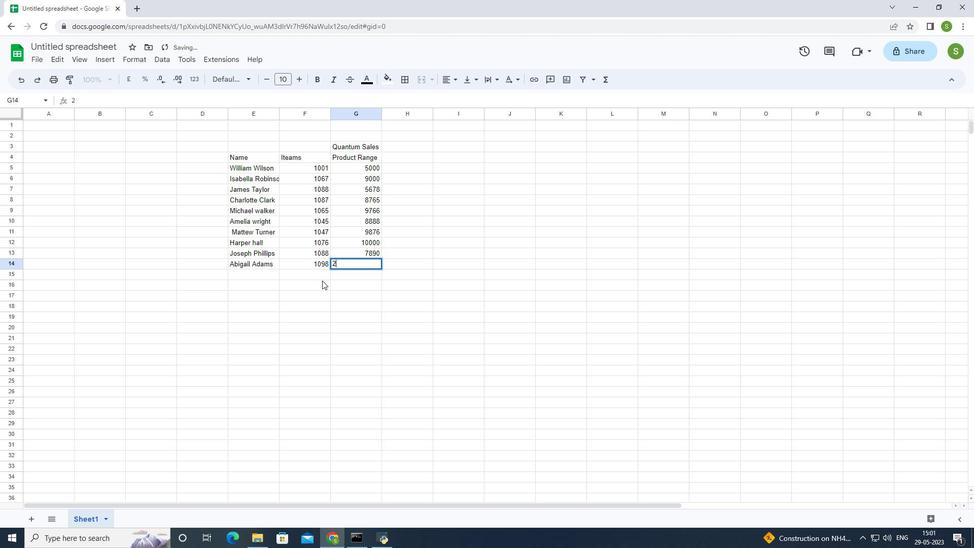 
Action: Mouse moved to (321, 281)
Screenshot: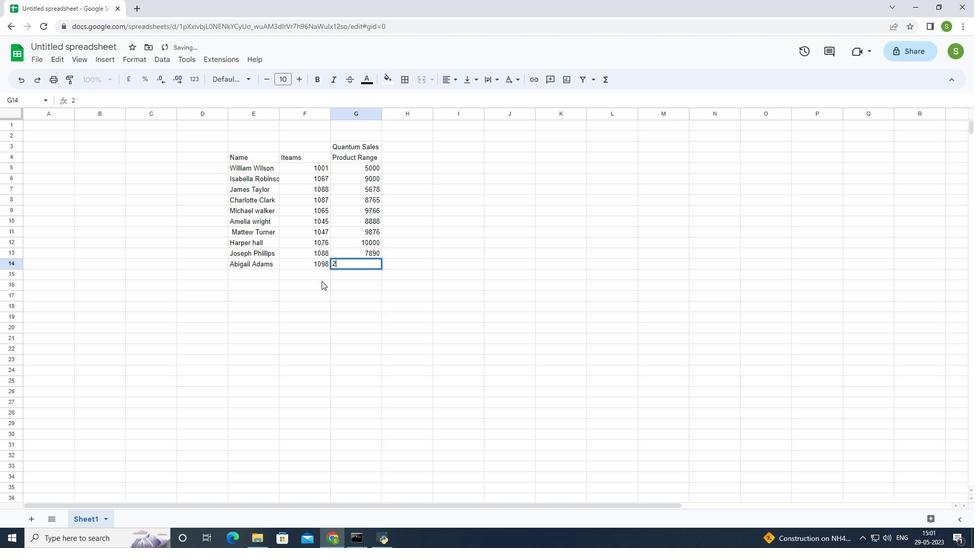 
Action: Key pressed 0
Screenshot: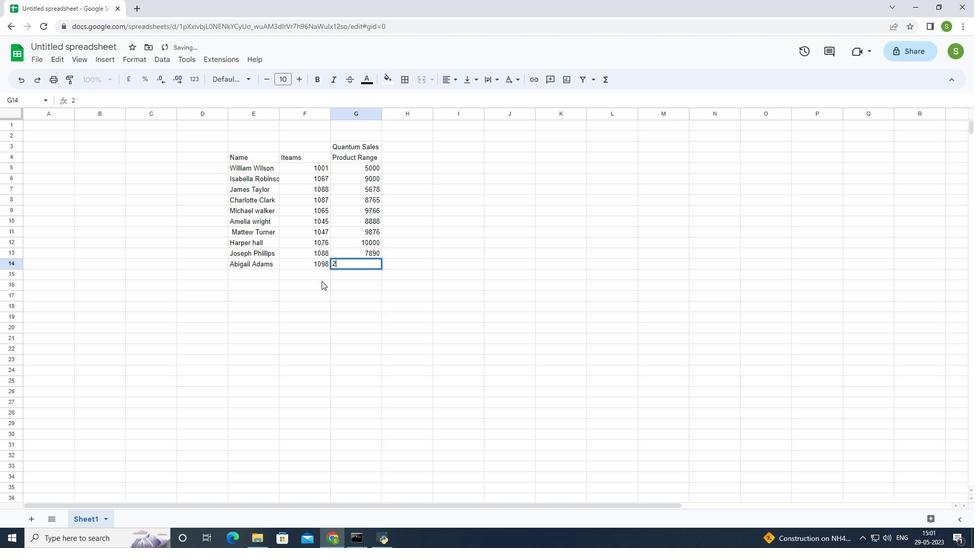 
Action: Mouse moved to (321, 282)
Screenshot: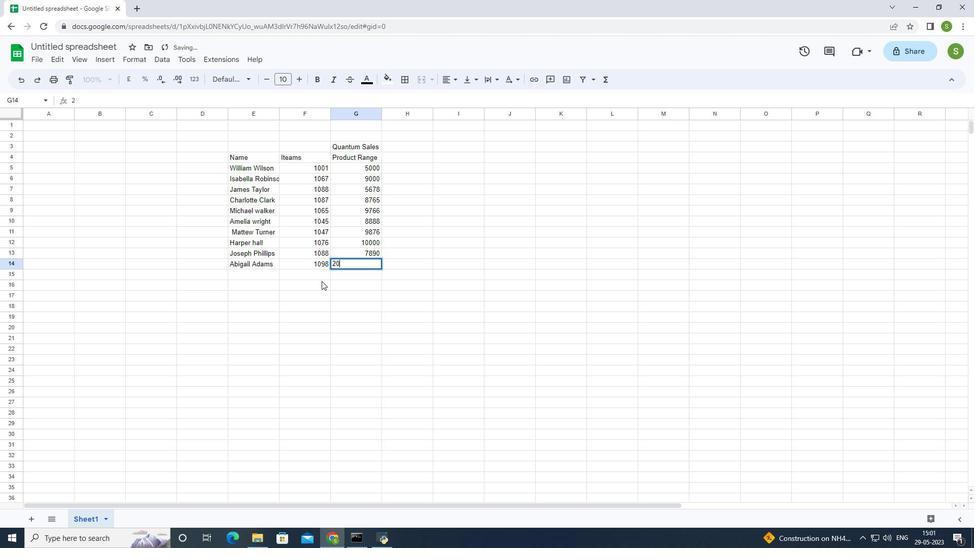 
Action: Key pressed 00
Screenshot: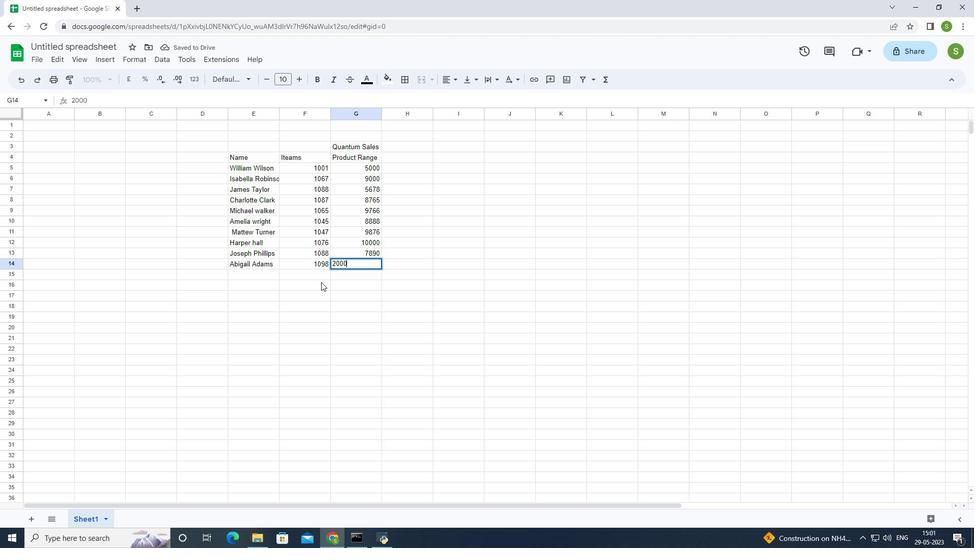 
Action: Mouse moved to (397, 157)
Screenshot: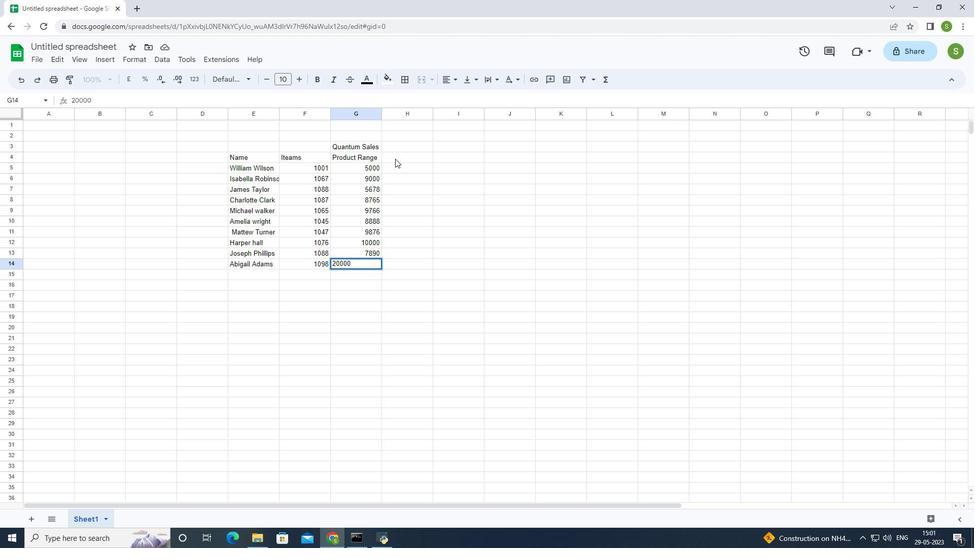 
Action: Mouse pressed left at (397, 157)
Screenshot: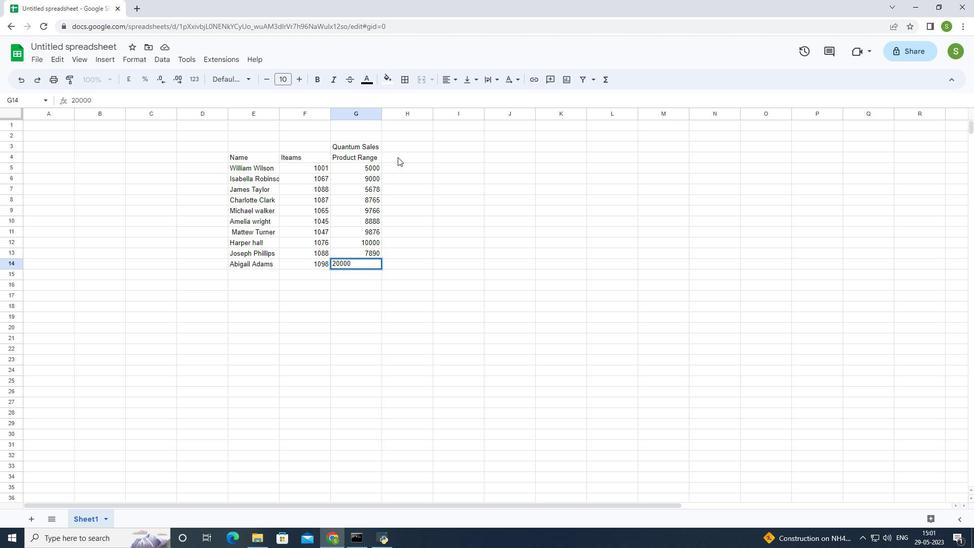 
Action: Mouse moved to (433, 185)
Screenshot: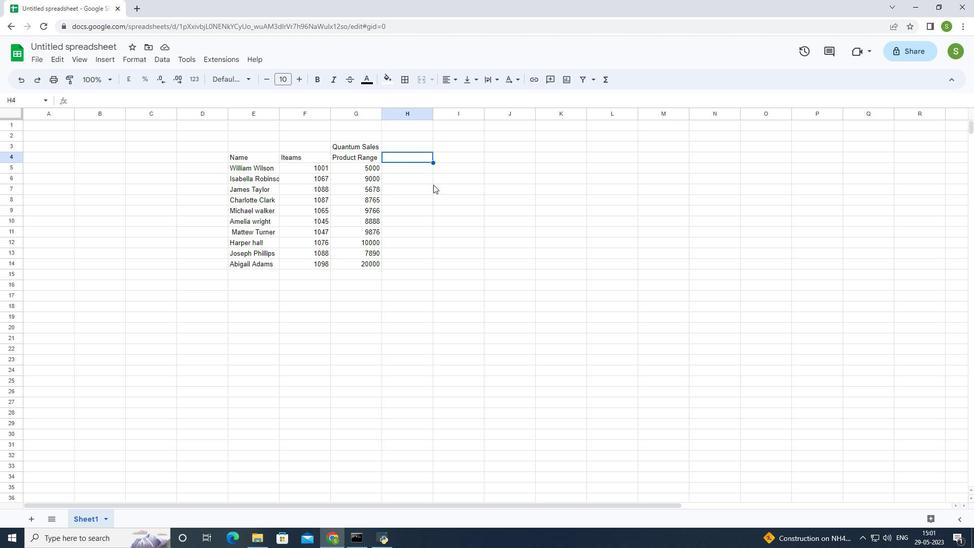
Action: Key pressed <Key.shift>product<Key.enter><Key.shift>Calvin<Key.space><Key.shift>klein<Key.enter><Key.shift>Tommy<Key.space><Key.shift><Key.shift><Key.shift><Key.shift><Key.shift><Key.shift><Key.shift><Key.shift><Key.shift>Hilfigure<Key.space><Key.shift>T-shirt<Key.enter><Key.shift>Armani<Key.space><Key.shift>bag<Key.enter><Key.shift>Burberry<Key.space><Key.shift>Shoe<Key.enter><Key.shift><Key.shift><Key.shift><Key.shift>Levis<Key.space><Key.shift>T-shirt<Key.enter><Key.shift>Under<Key.space><Key.shift>Armour<Key.enter><Key.shift>Vans<Key.space><Key.shift><Key.shift>Shoe<Key.enter><Key.shift>Converse<Key.space><Key.shift>Shoe<Key.enter><Key.shift>Timberland<Key.space><Key.shift>Shoe<Key.enter><Key.shift>Skechers<Key.space><Key.shift>Shoe
Screenshot: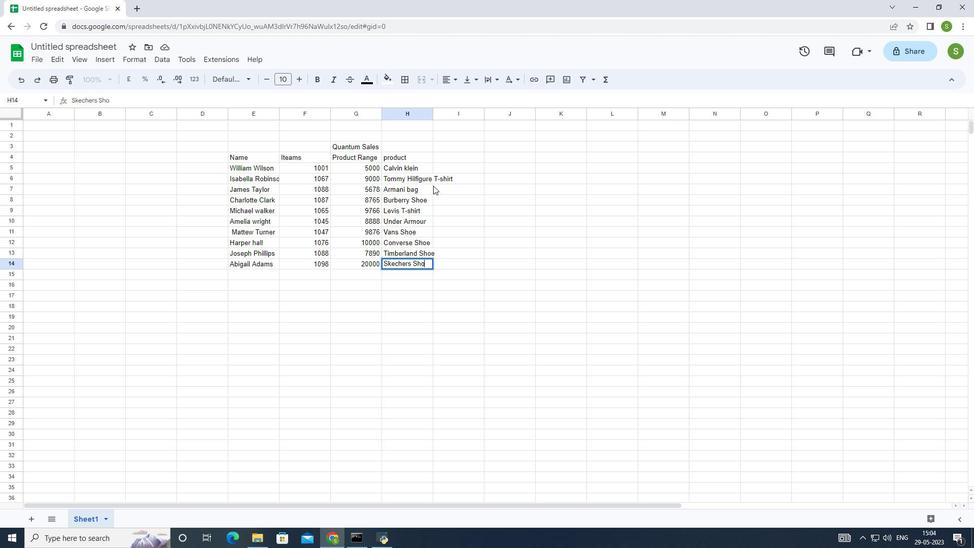 
Action: Mouse moved to (457, 158)
Screenshot: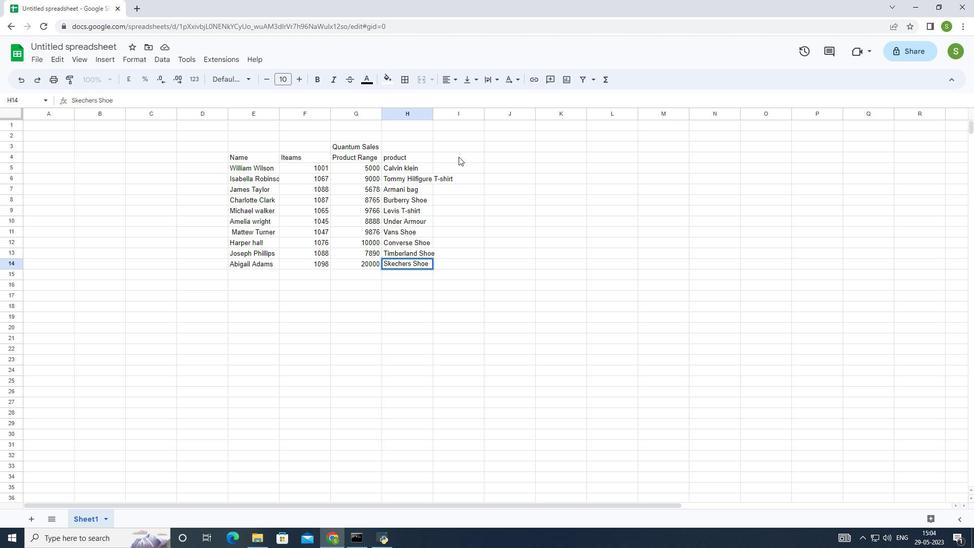 
Action: Mouse pressed left at (457, 158)
Screenshot: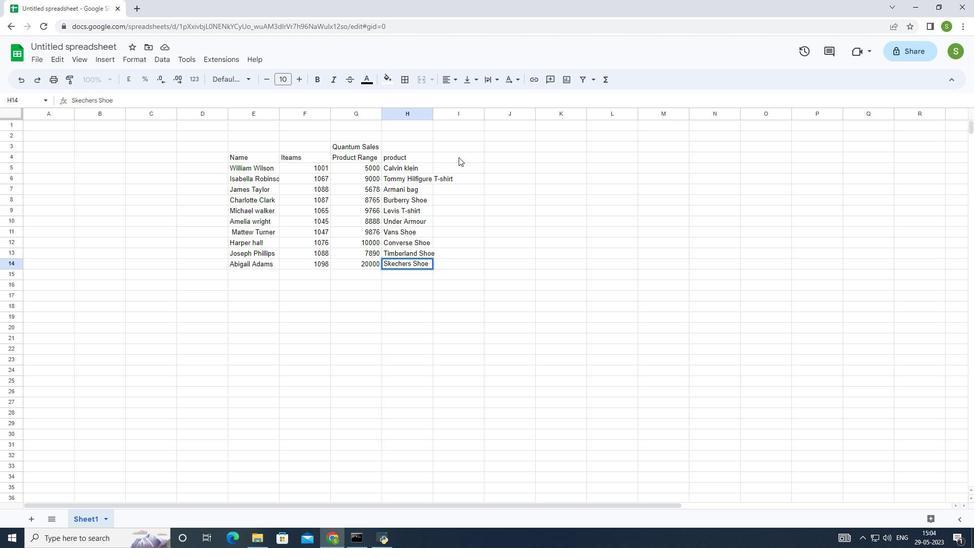 
Action: Mouse moved to (468, 157)
Screenshot: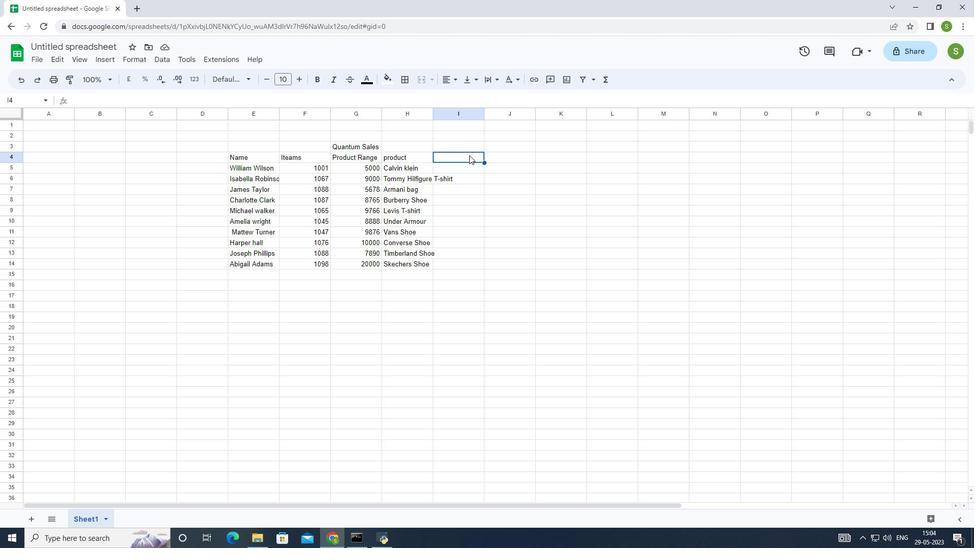 
Action: Key pressed <Key.shift>Quantity<Key.enter>5<Key.enter>6<Key.enter>7<Key.enter>8<Key.enter>9<Key.enter>10<Key.enter>8<Key.enter>7<Key.enter>9<Key.enter>10
Screenshot: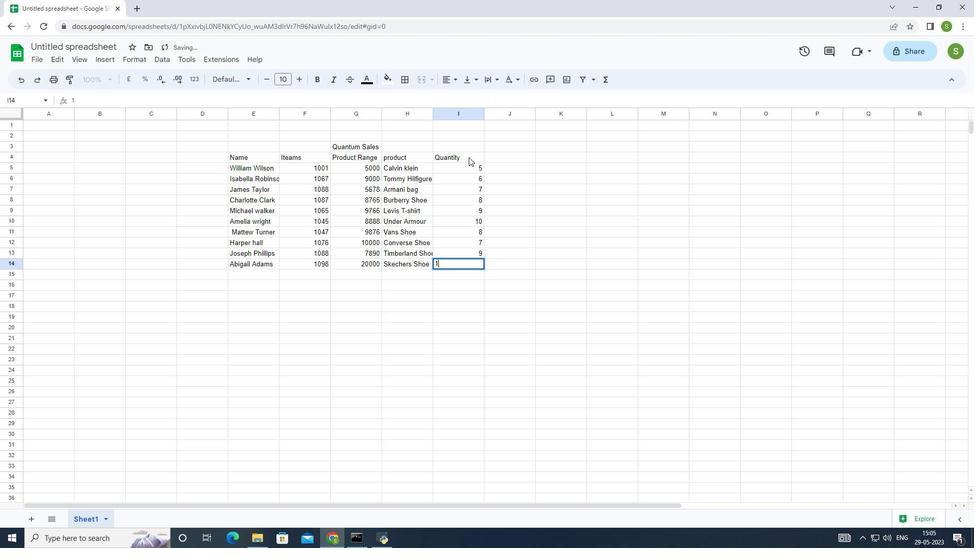 
Action: Mouse moved to (497, 154)
Screenshot: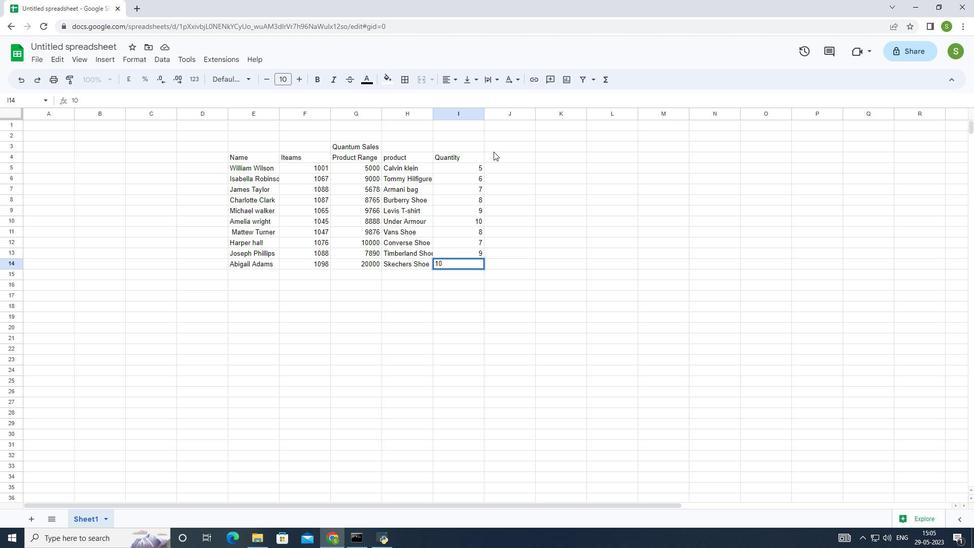 
Action: Mouse pressed left at (497, 154)
Screenshot: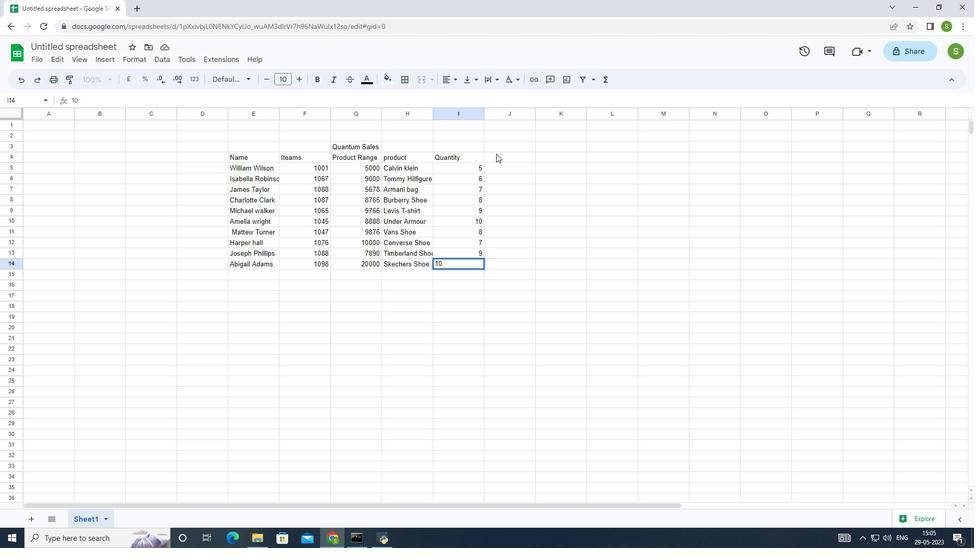 
Action: Mouse moved to (507, 160)
Screenshot: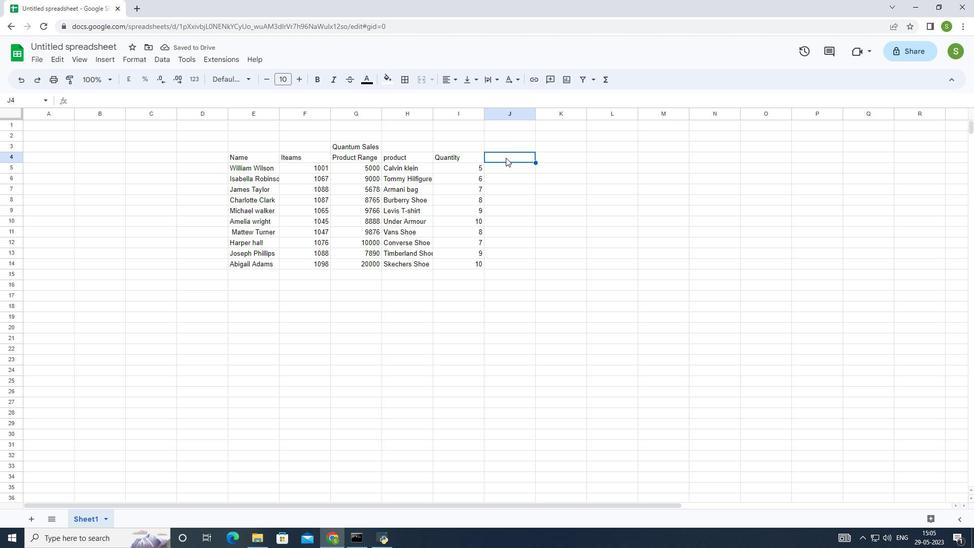 
Action: Mouse pressed left at (507, 160)
Screenshot: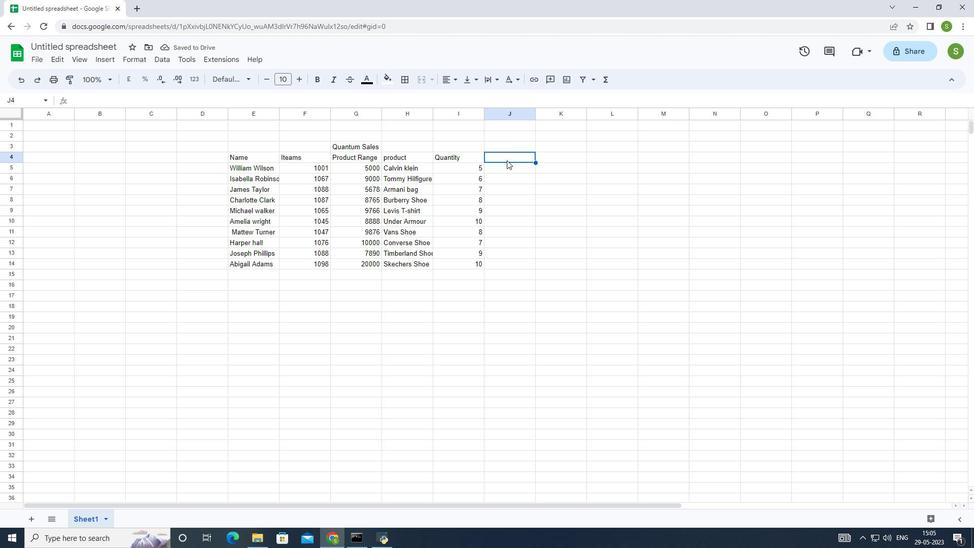 
Action: Mouse moved to (508, 159)
Screenshot: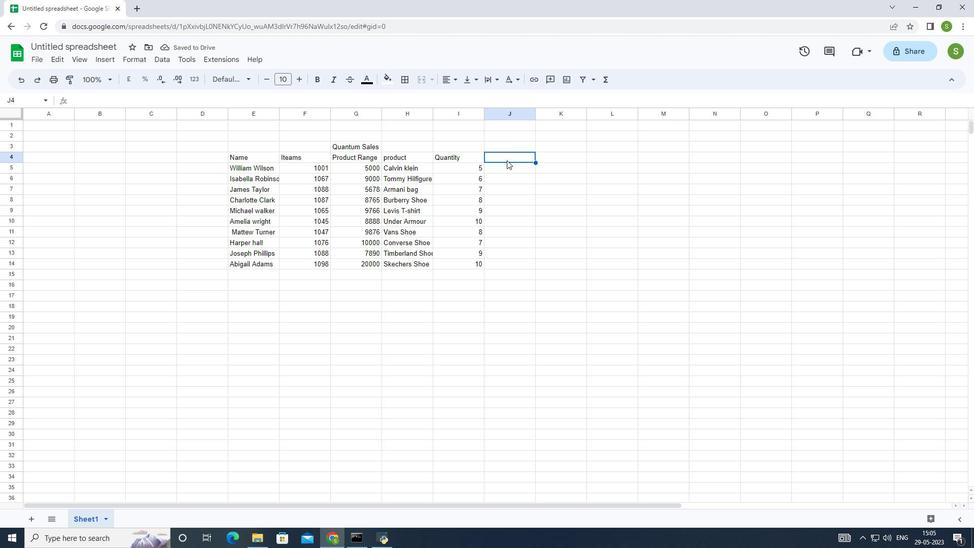 
Action: Key pressed <Key.shift>Amount<Key.enter>
Screenshot: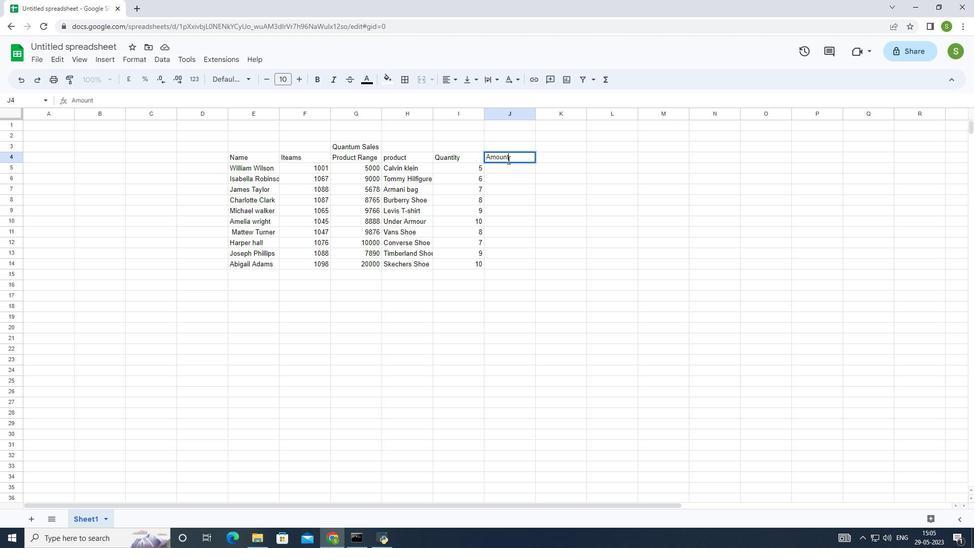 
Action: Mouse moved to (507, 169)
Screenshot: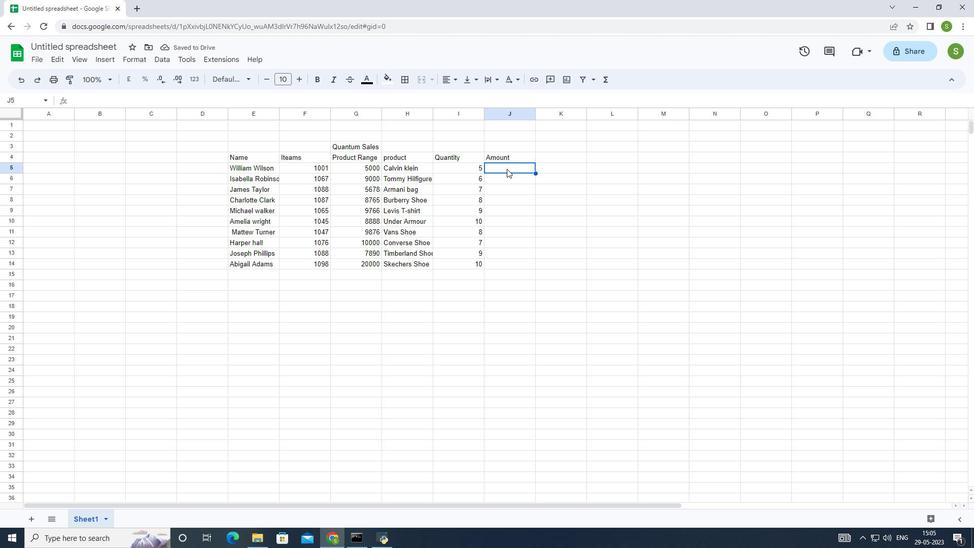 
Action: Key pressed =<Key.shift>SUM<Key.shift_r><Key.shift_r>(
Screenshot: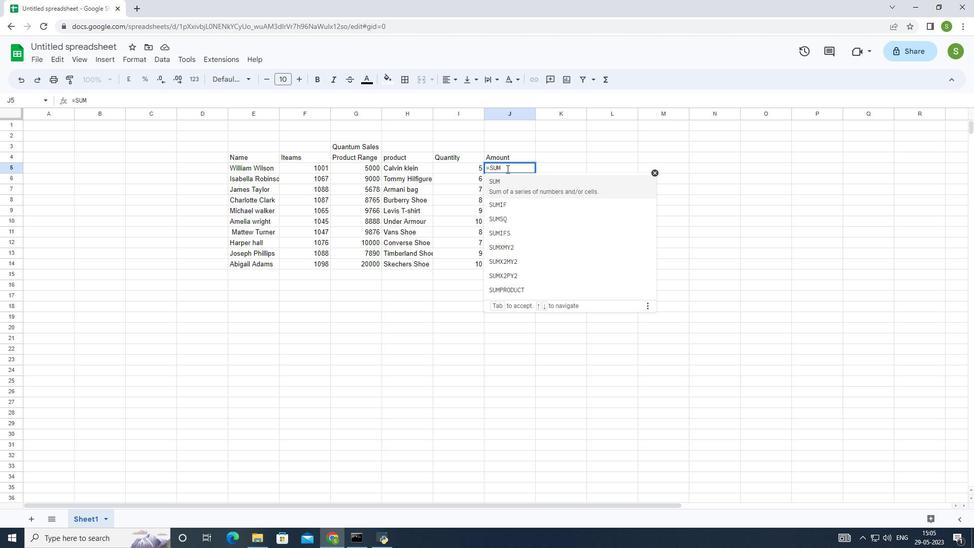 
Action: Mouse moved to (344, 166)
Screenshot: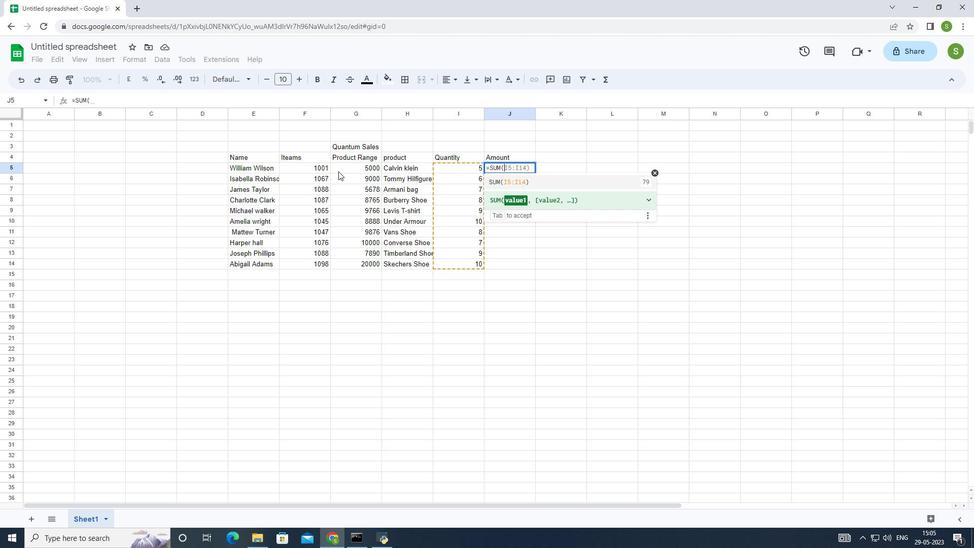 
Action: Mouse pressed left at (344, 166)
Screenshot: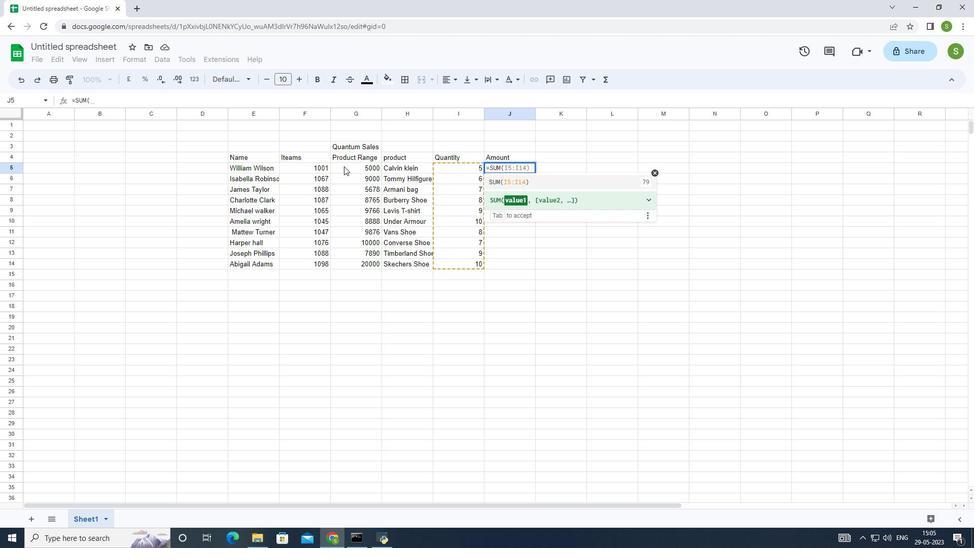 
Action: Mouse moved to (475, 167)
Screenshot: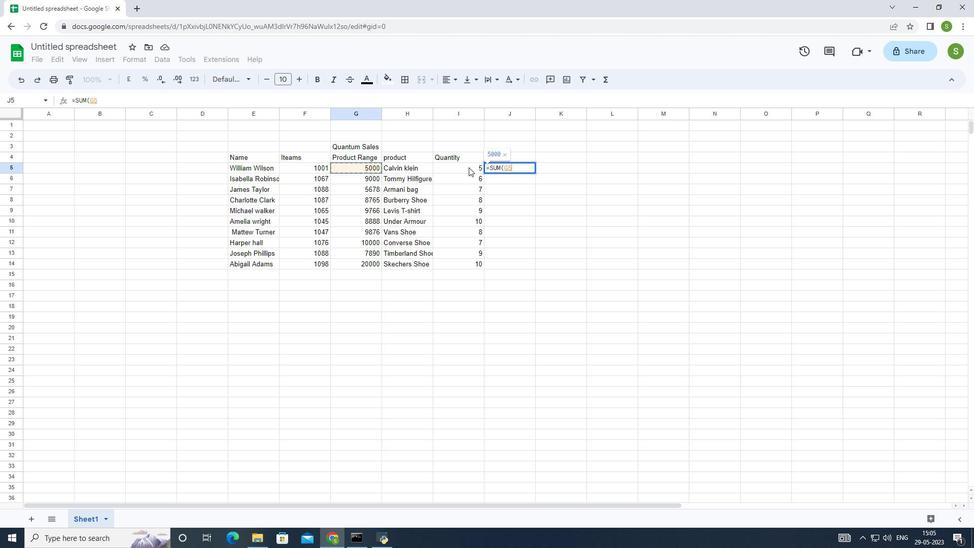 
Action: Mouse pressed left at (475, 167)
Screenshot: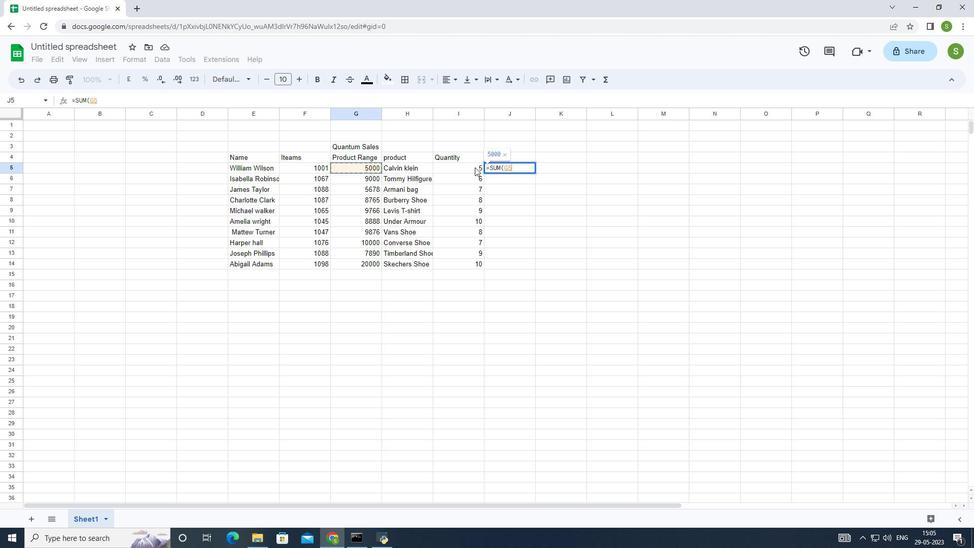 
Action: Mouse moved to (361, 171)
Screenshot: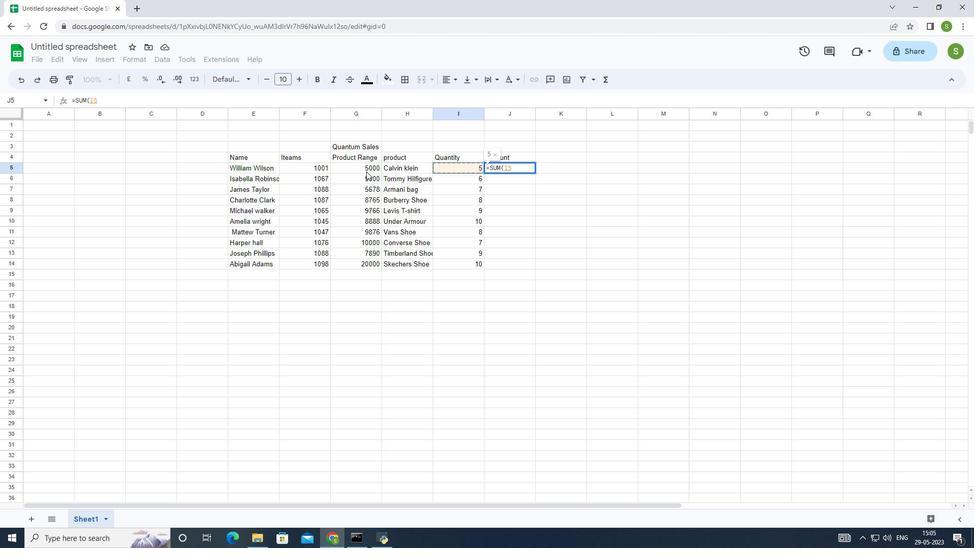 
Action: Mouse pressed left at (361, 171)
Screenshot: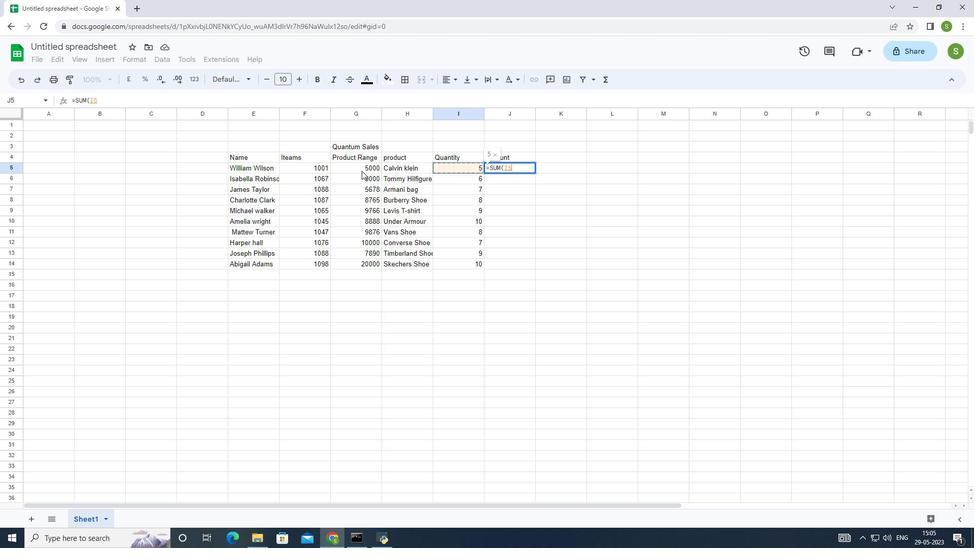 
Action: Mouse moved to (478, 169)
Screenshot: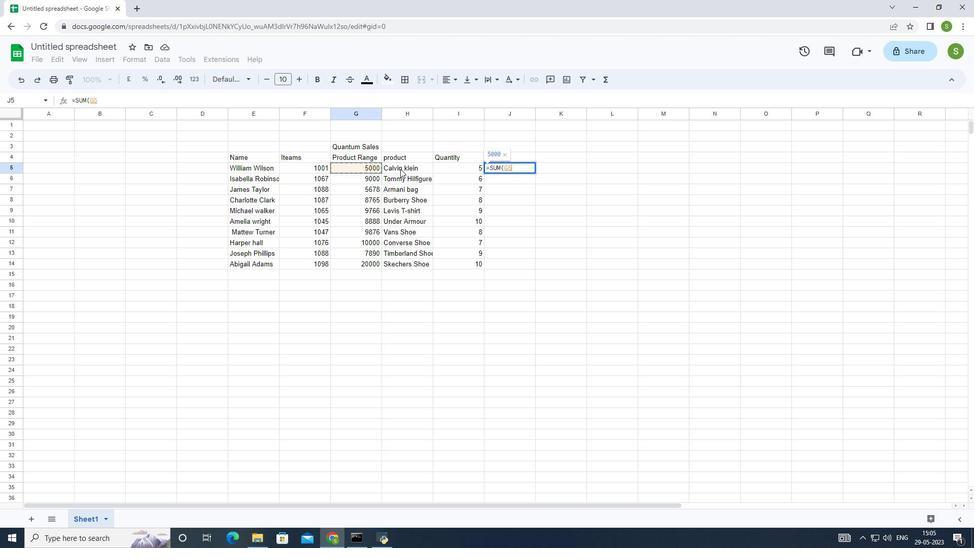 
Action: Key pressed <Key.shift_r><Key.shift_r><Key.shift_r><Key.shift_r><Key.shift_r><Key.shift_r><Key.shift_r>*
Screenshot: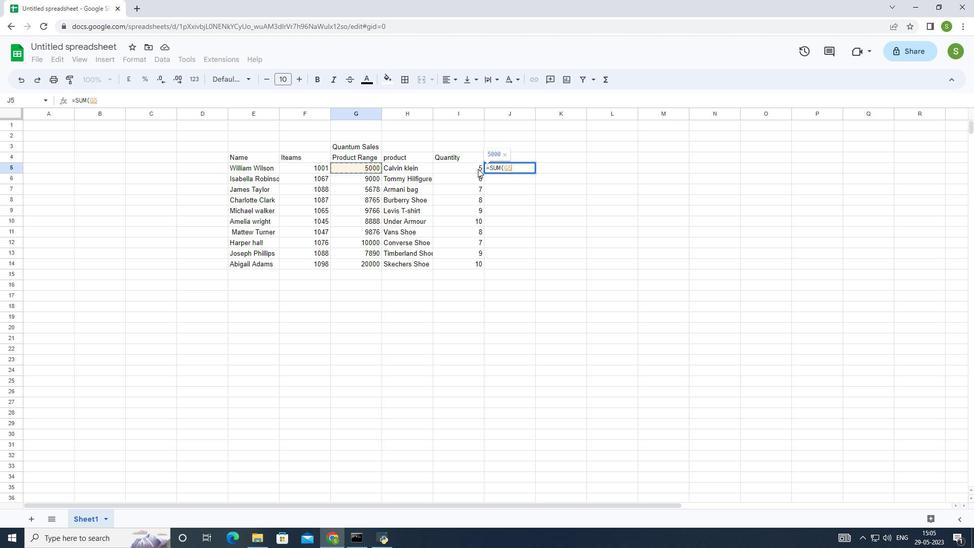 
Action: Mouse pressed left at (478, 169)
Screenshot: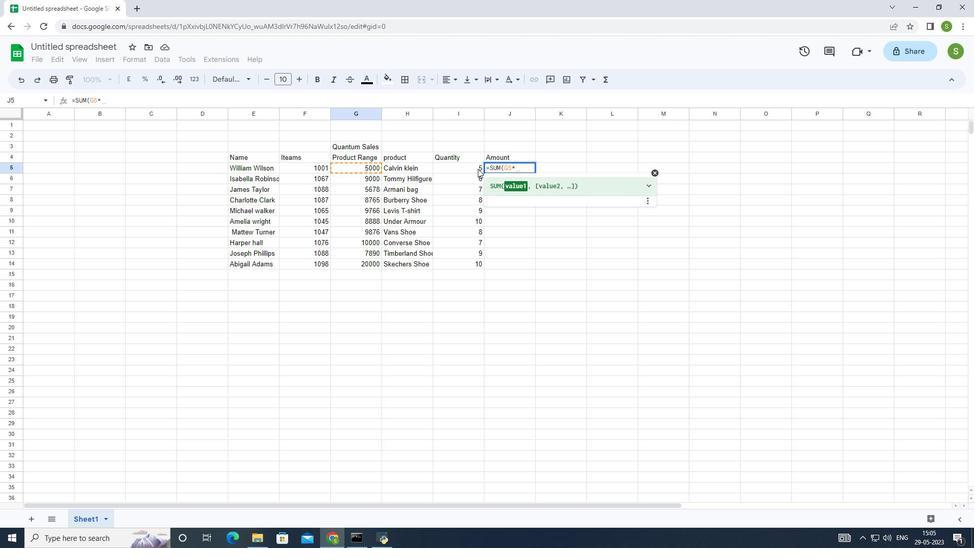 
Action: Mouse moved to (481, 167)
Screenshot: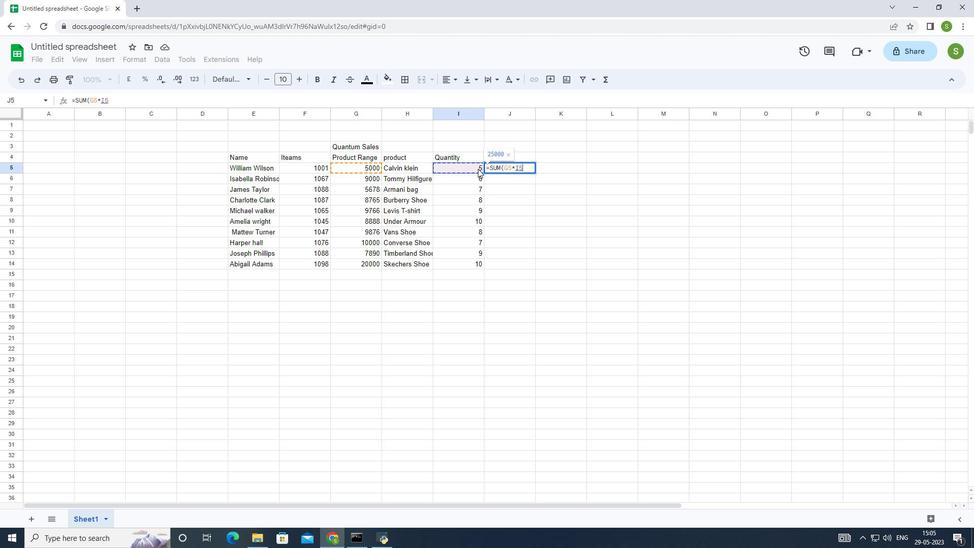 
Action: Key pressed <Key.shift_r>)<Key.enter>
Screenshot: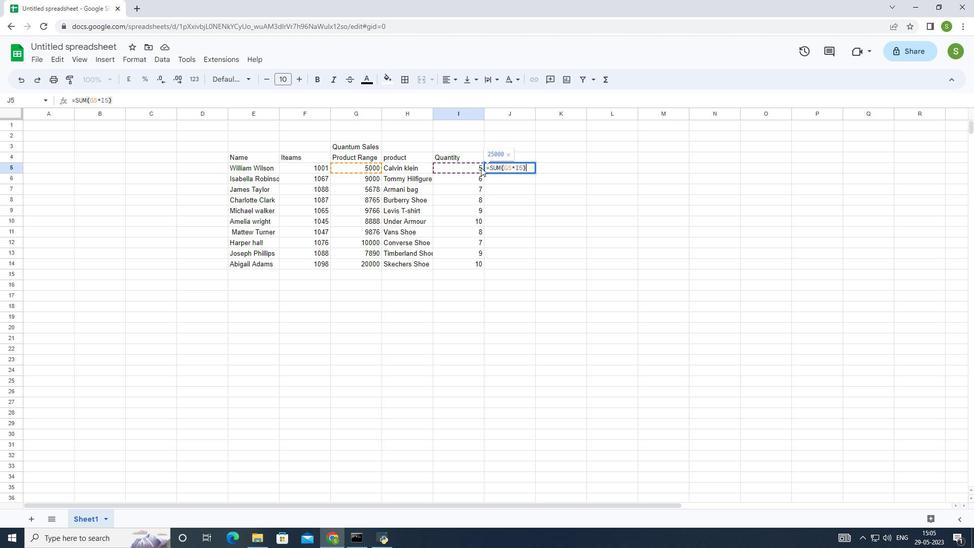 
Action: Mouse moved to (545, 241)
Screenshot: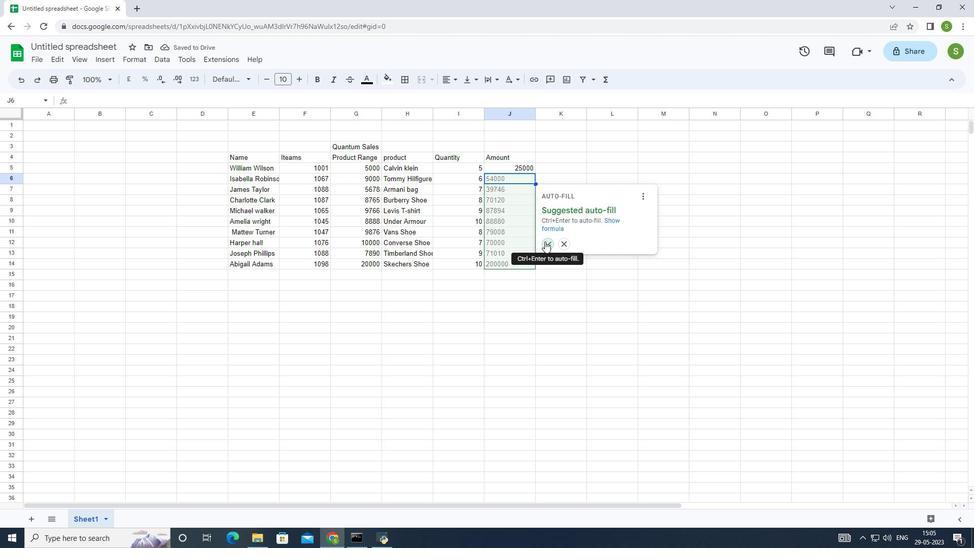 
Action: Mouse pressed left at (545, 241)
Screenshot: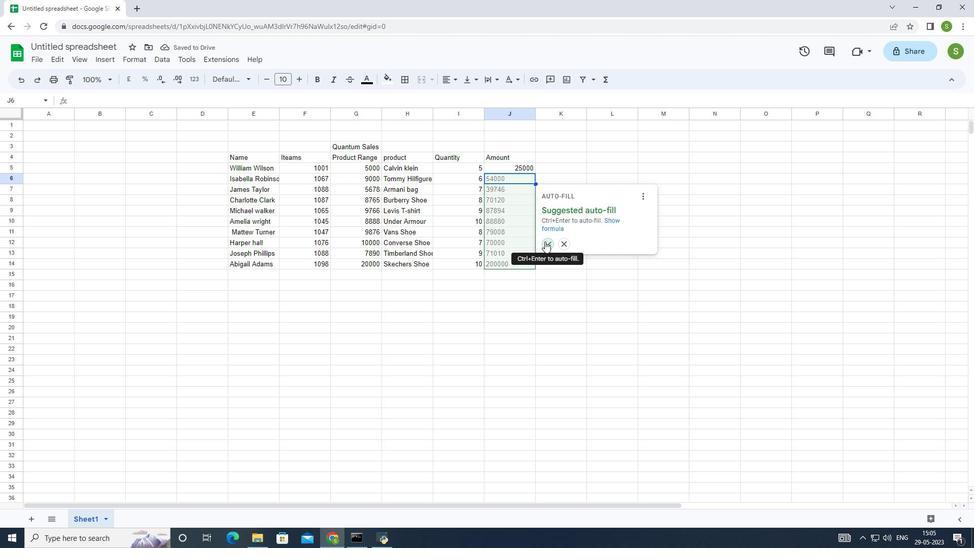 
Action: Mouse moved to (543, 154)
Screenshot: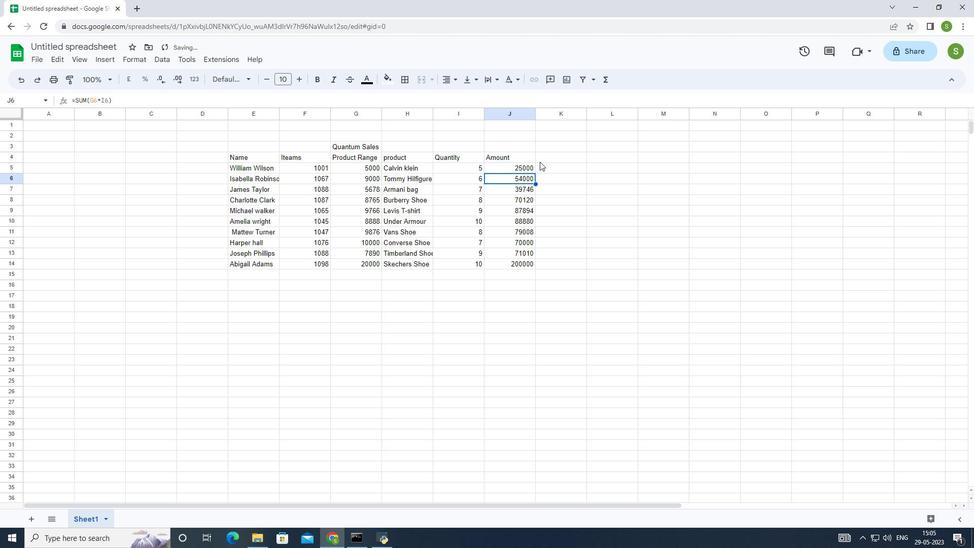 
Action: Mouse pressed left at (543, 154)
Screenshot: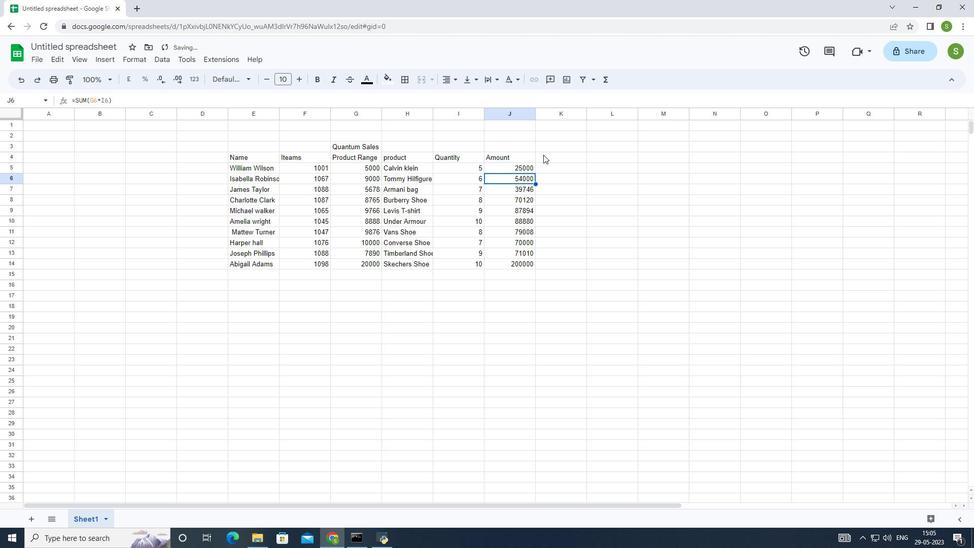 
Action: Mouse moved to (551, 156)
Screenshot: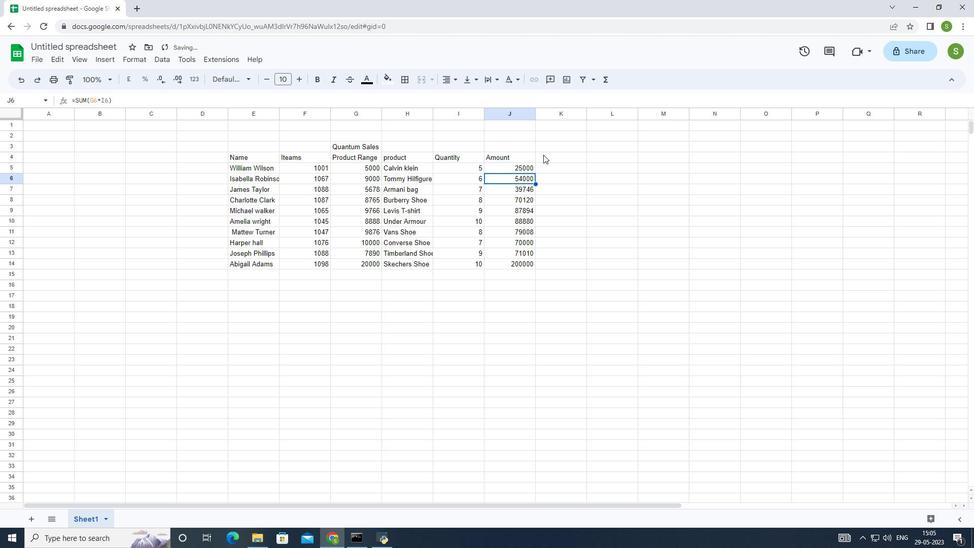 
Action: Key pressed <Key.shift>Commision
Screenshot: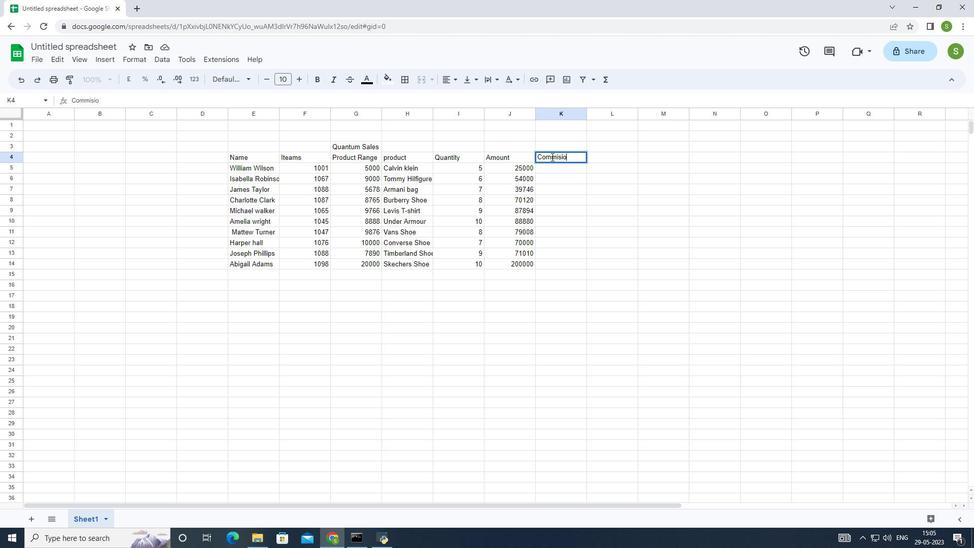 
Action: Mouse moved to (553, 166)
Screenshot: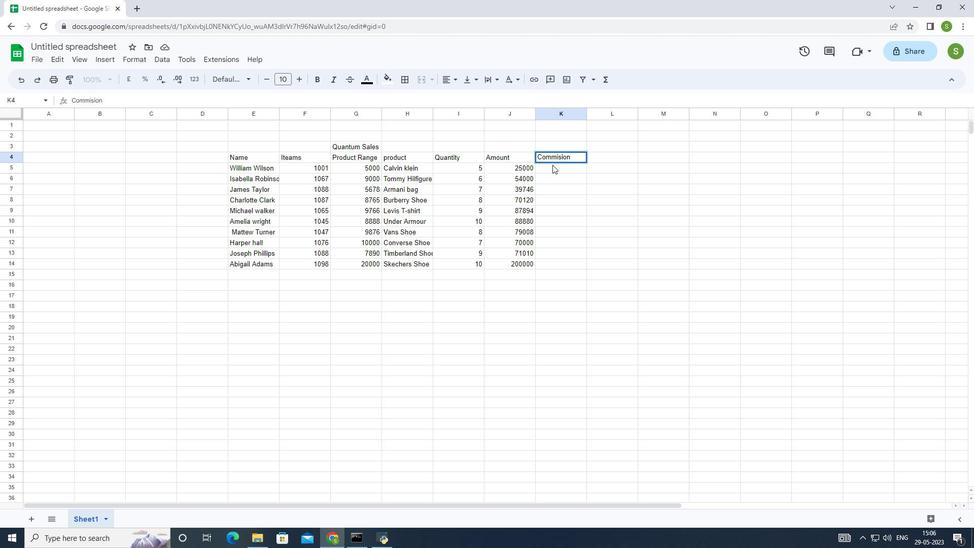 
Action: Mouse pressed left at (553, 166)
Screenshot: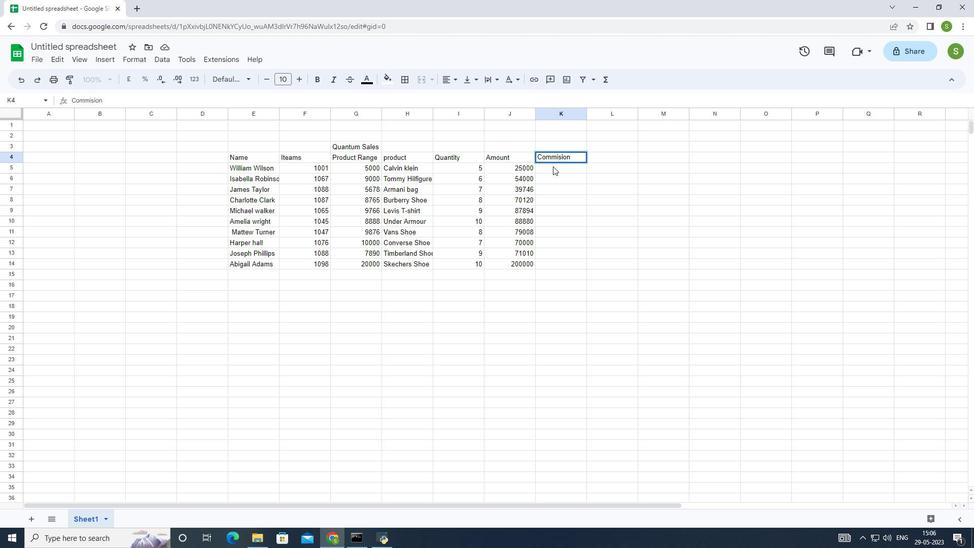 
Action: Mouse moved to (551, 165)
Screenshot: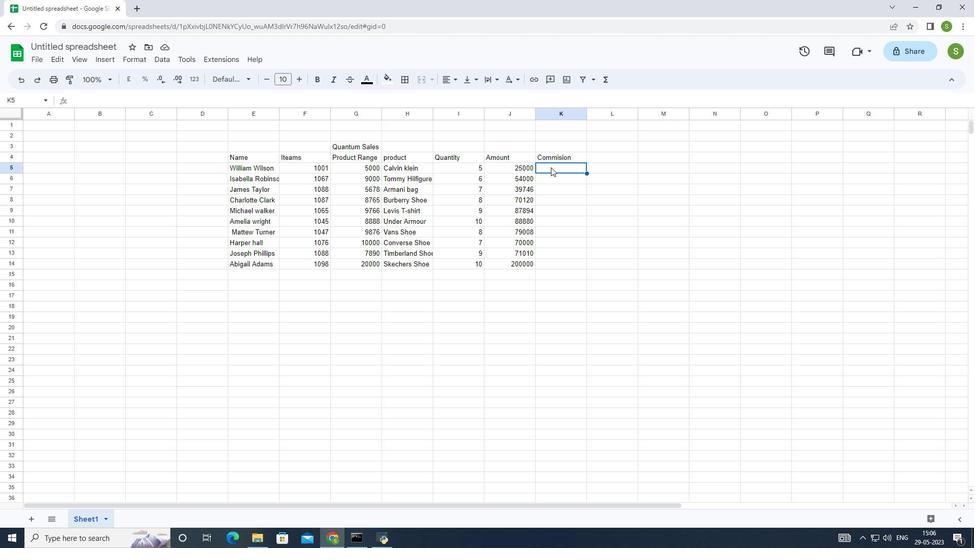 
Action: Key pressed =
Screenshot: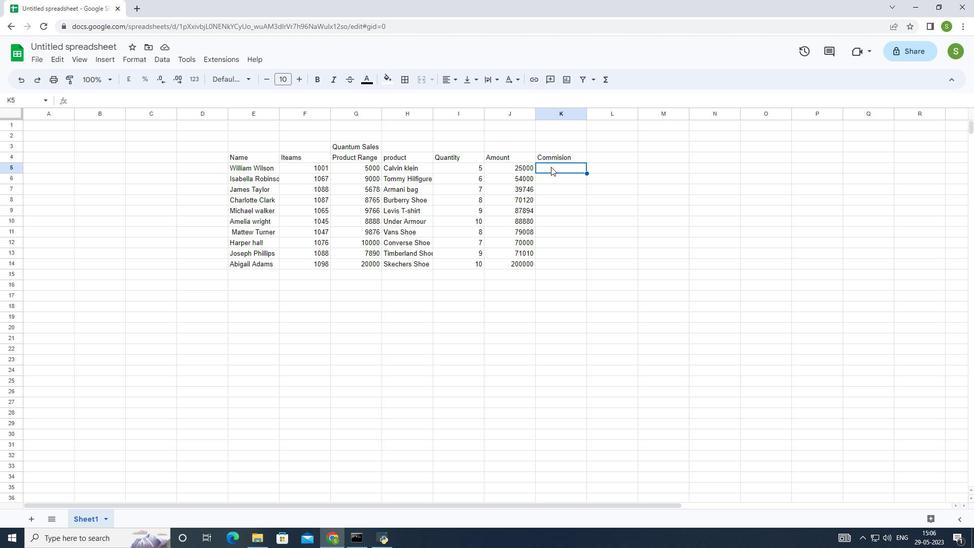 
Action: Mouse moved to (551, 163)
Screenshot: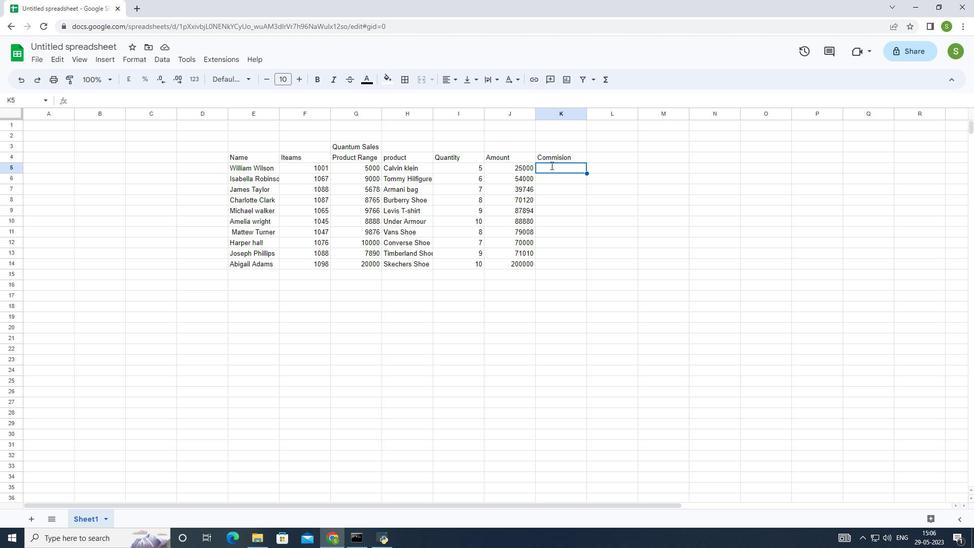 
Action: Key pressed <Key.shift_r>(
Screenshot: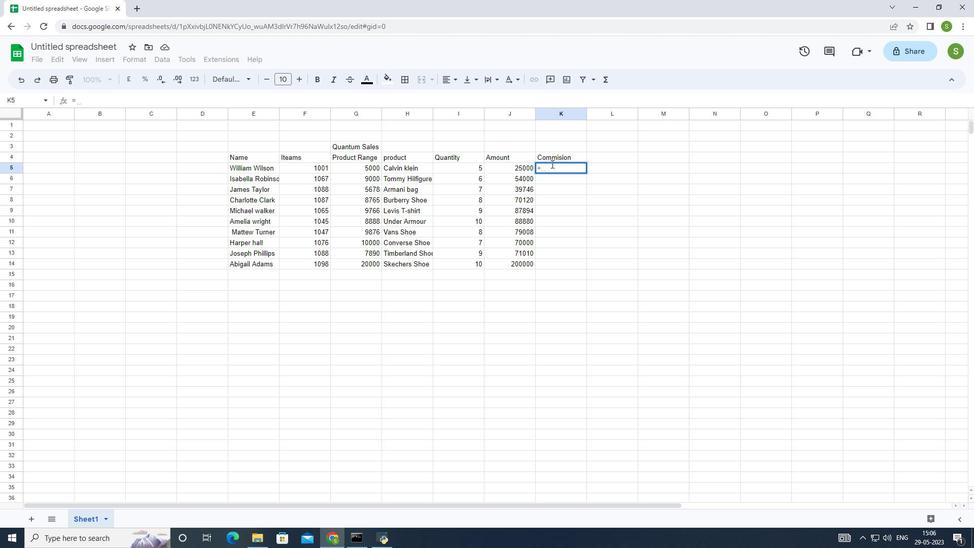 
Action: Mouse moved to (526, 167)
Screenshot: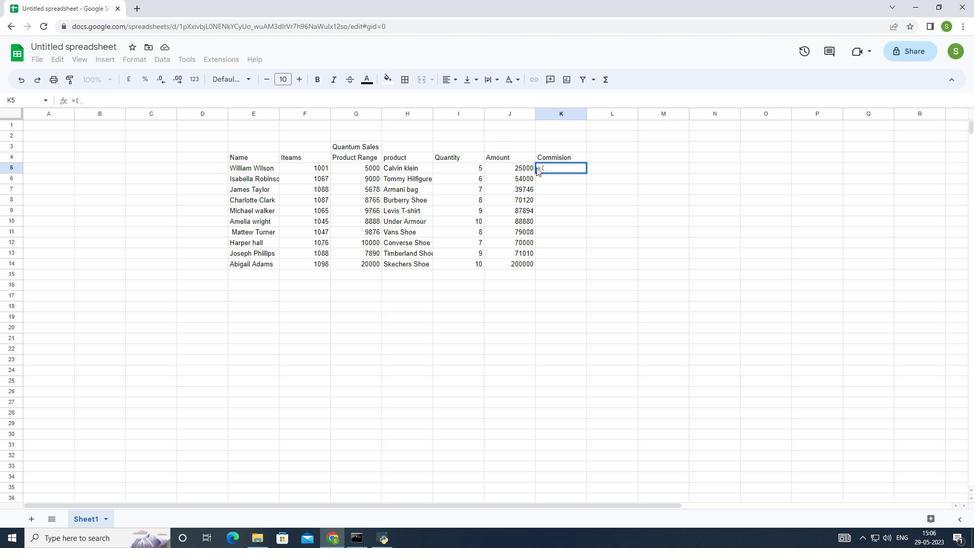 
Action: Mouse pressed left at (526, 167)
Screenshot: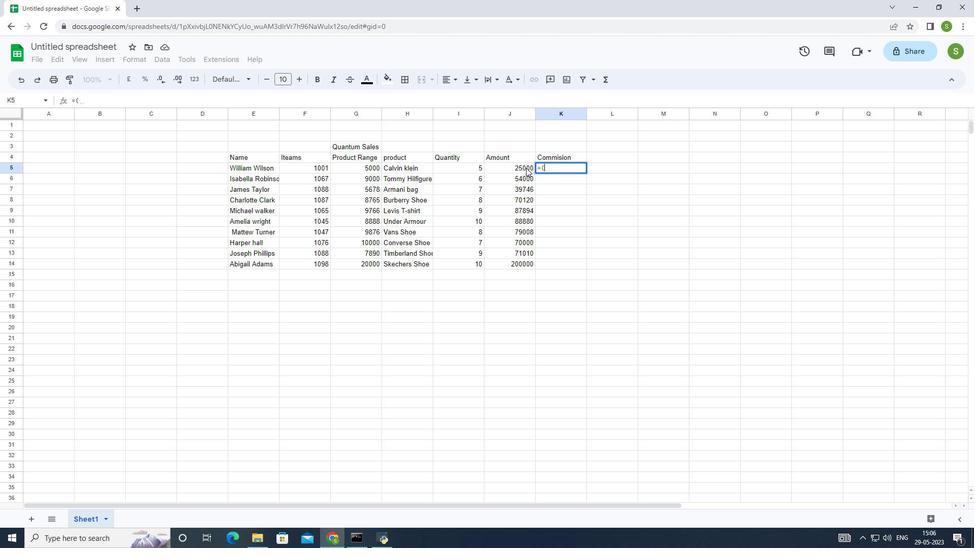 
Action: Mouse moved to (584, 167)
Screenshot: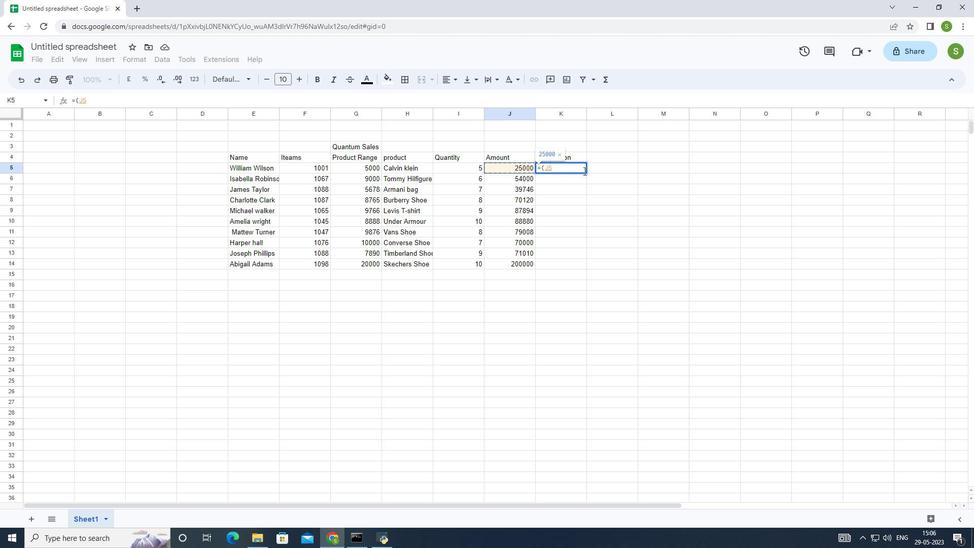 
Action: Key pressed <Key.shift_r><Key.shift_r><Key.shift_r><Key.shift_r><Key.shift_r><Key.shift_r><Key.shift_r><Key.shift_r><Key.shift_r><Key.shift_r><Key.shift_r><Key.shift_r><Key.shift_r><Key.shift_r><Key.shift_r><Key.shift_r><Key.shift_r>*
Screenshot: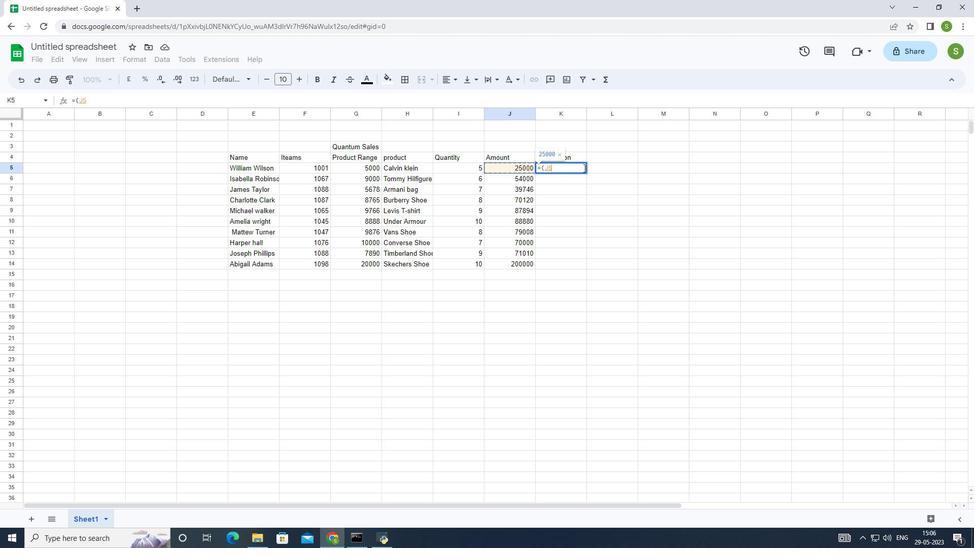 
Action: Mouse moved to (584, 167)
Screenshot: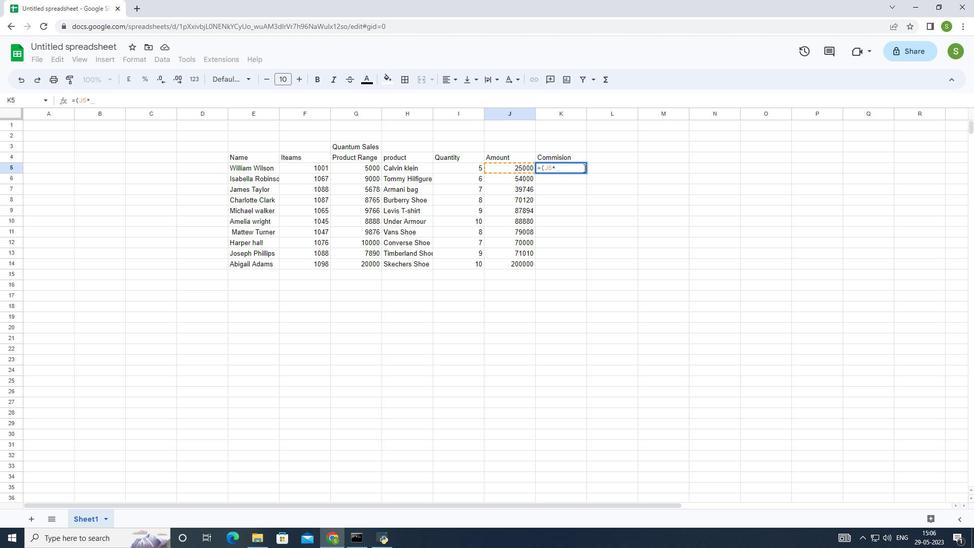 
Action: Key pressed 2<Key.shift><Key.shift><Key.shift><Key.shift><Key.shift><Key.shift><Key.shift><Key.shift><Key.shift><Key.shift><Key.shift>%
Screenshot: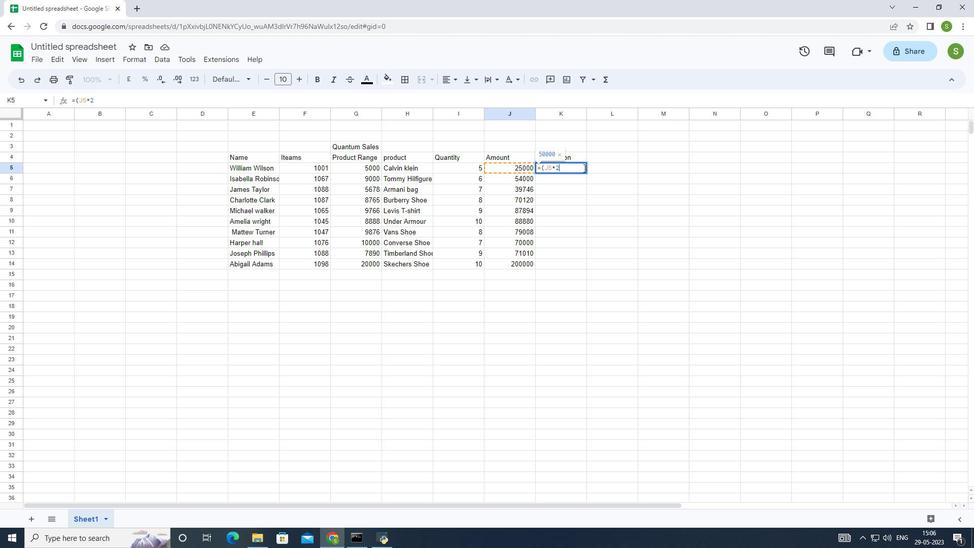 
Action: Mouse moved to (581, 166)
Screenshot: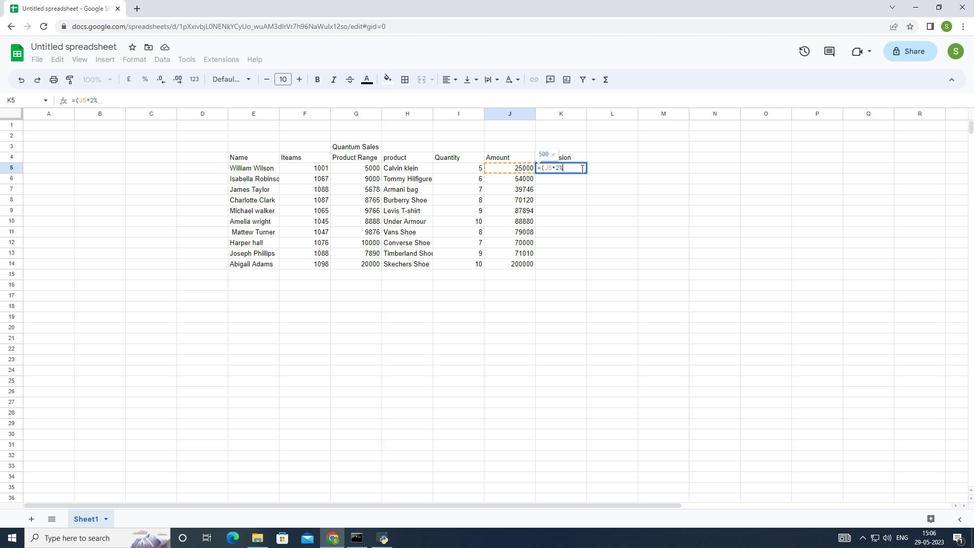
Action: Key pressed <Key.shift_r><Key.shift_r><Key.shift_r><Key.shift_r><Key.shift_r><Key.shift_r>)<Key.enter>
Screenshot: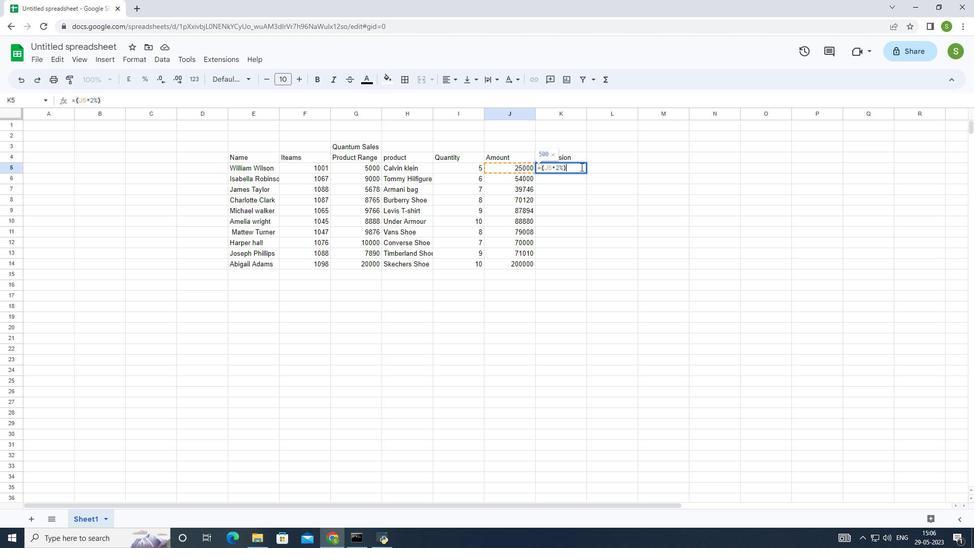 
Action: Mouse moved to (601, 246)
Screenshot: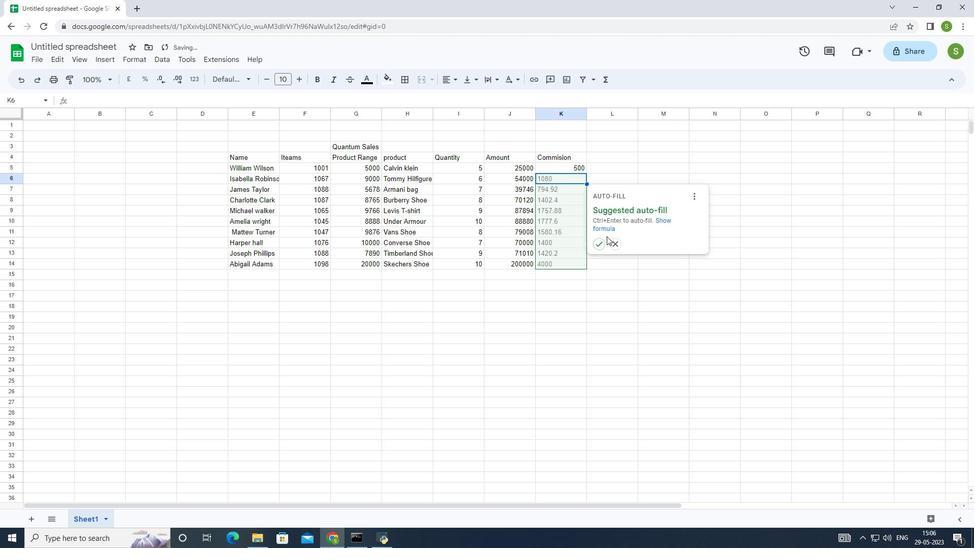 
Action: Mouse pressed left at (601, 246)
Screenshot: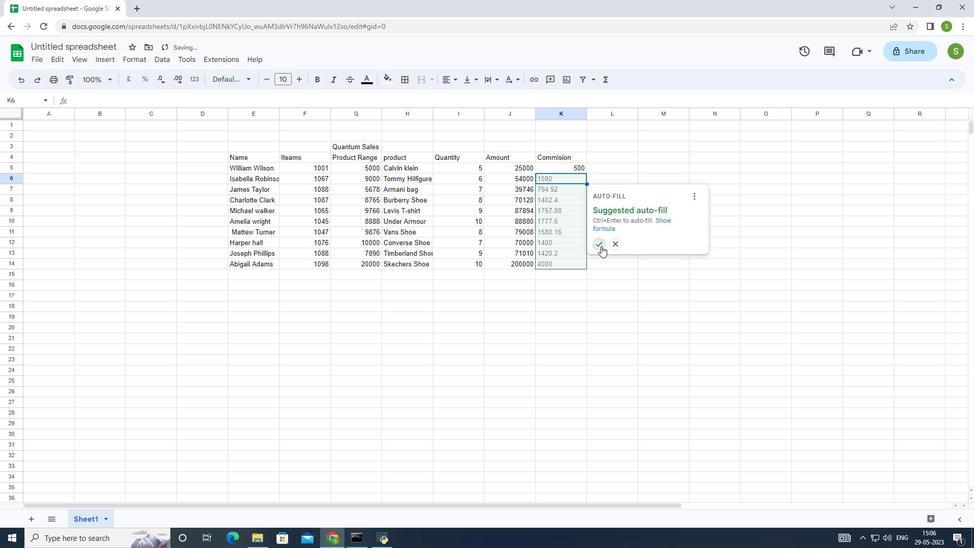 
Action: Mouse moved to (601, 229)
Screenshot: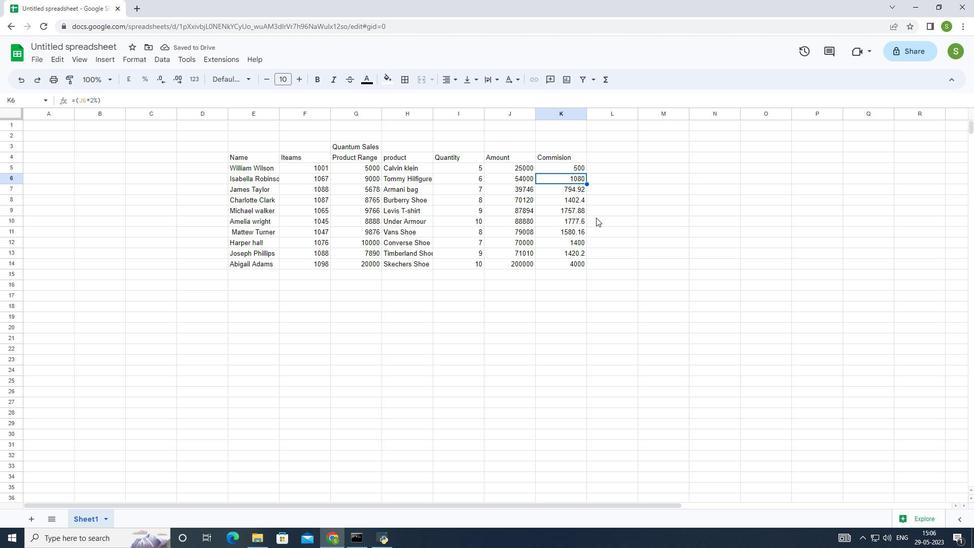 
Action: Key pressed ctrl+S
Screenshot: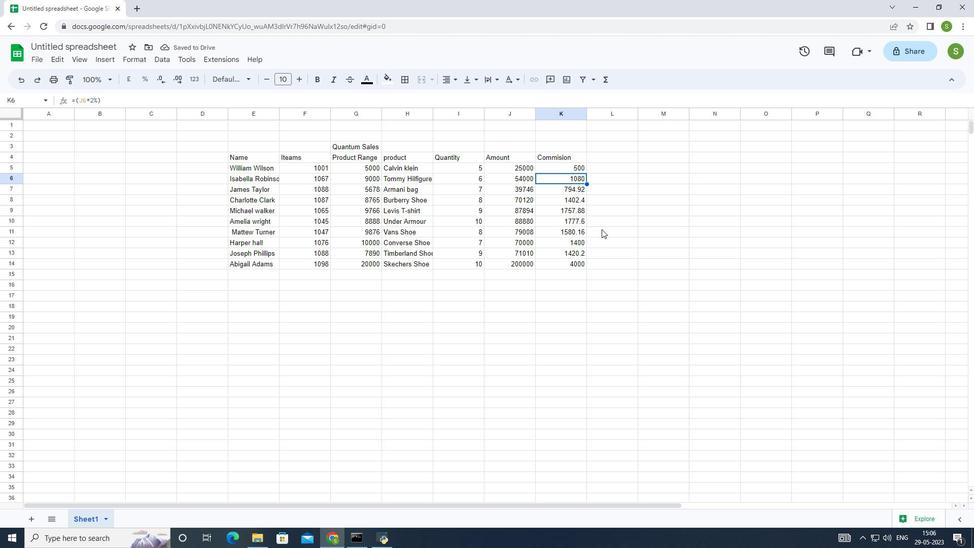 
